 Task: Look for space in Poá, Brazil from 7th July, 2023 to 15th July, 2023 for 6 adults in price range Rs.15000 to Rs.20000. Place can be entire place with 3 bedrooms having 3 beds and 3 bathrooms. Property type can be house, flat, guest house. Booking option can be shelf check-in. Required host language is Spanish.
Action: Mouse moved to (393, 144)
Screenshot: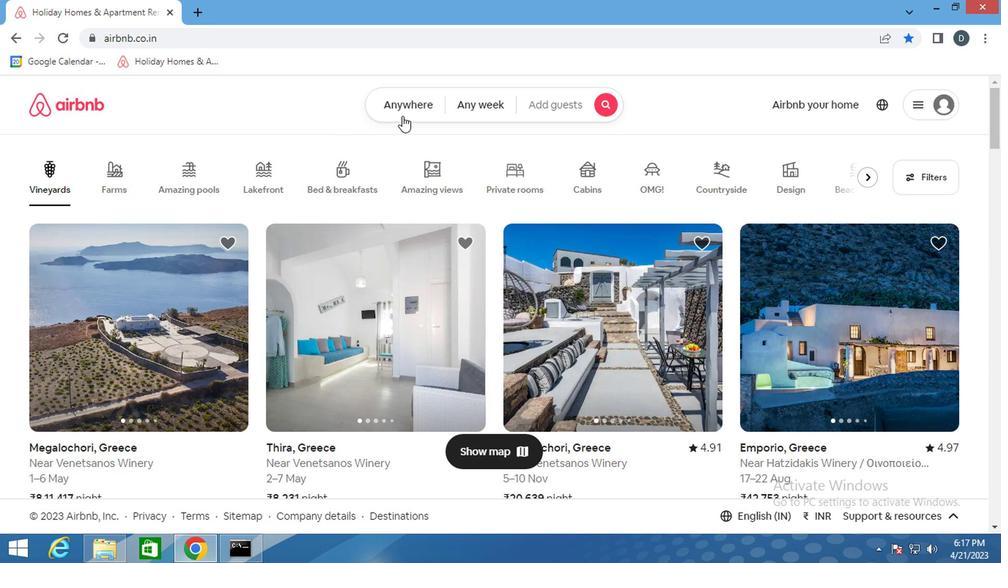 
Action: Mouse pressed left at (393, 144)
Screenshot: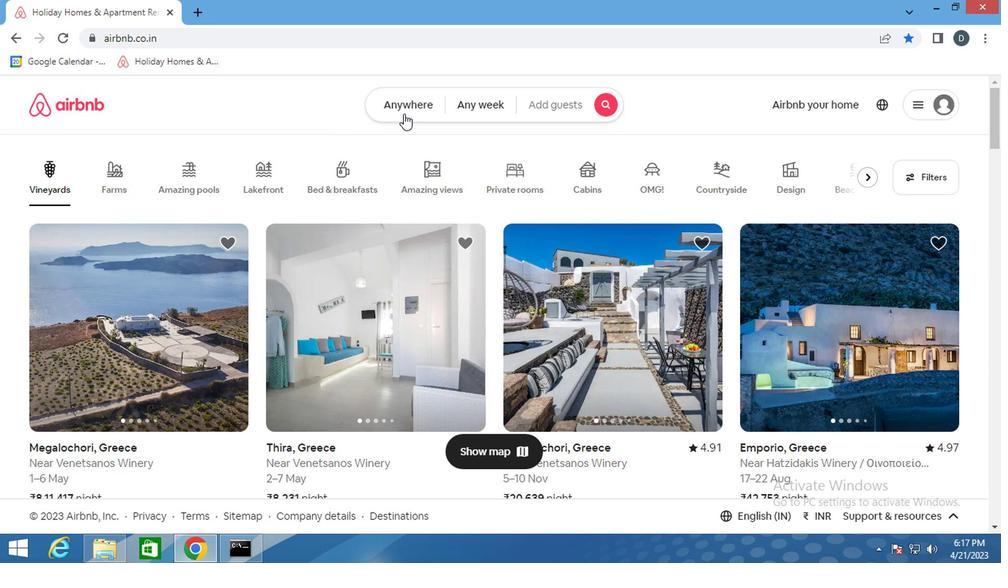 
Action: Mouse moved to (314, 187)
Screenshot: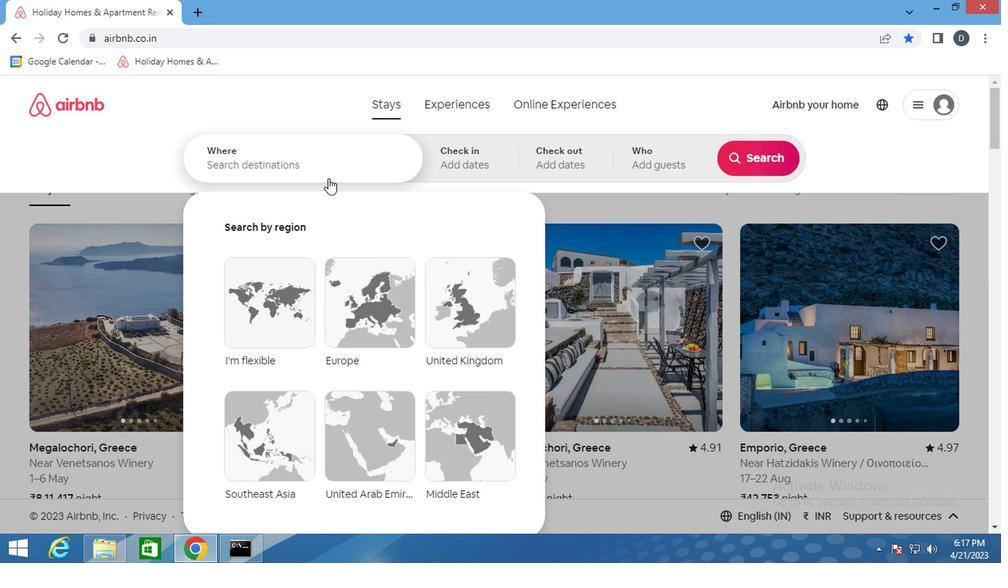 
Action: Mouse pressed left at (314, 187)
Screenshot: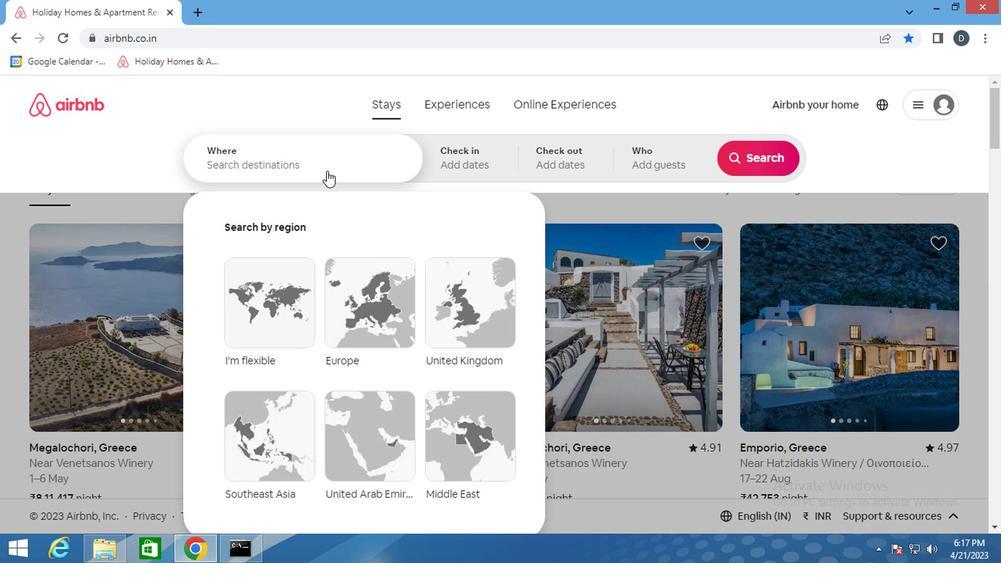 
Action: Key pressed <Key.shift>POA,<Key.shift>BRAZIL<Key.enter>
Screenshot: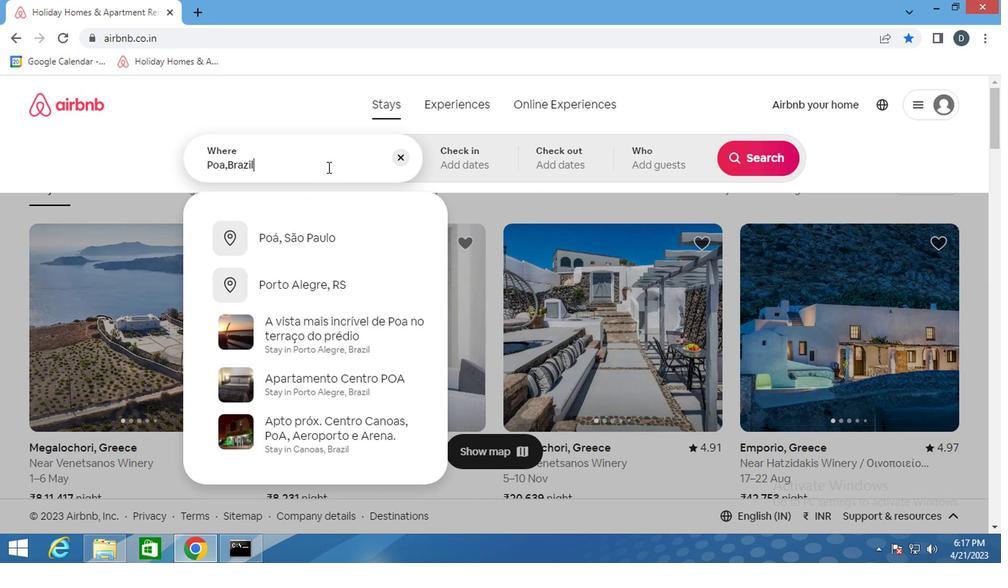 
Action: Mouse moved to (736, 264)
Screenshot: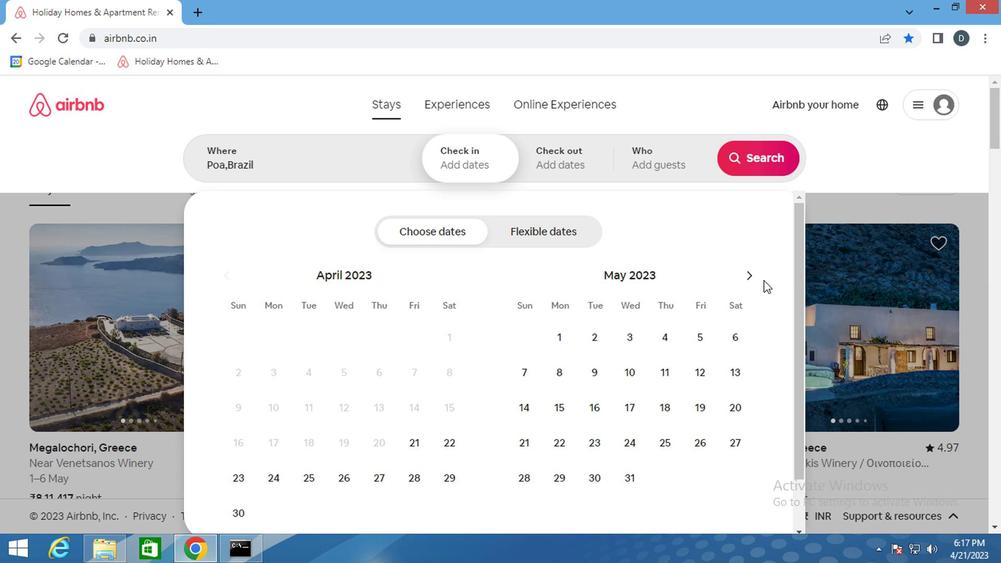 
Action: Mouse pressed left at (736, 264)
Screenshot: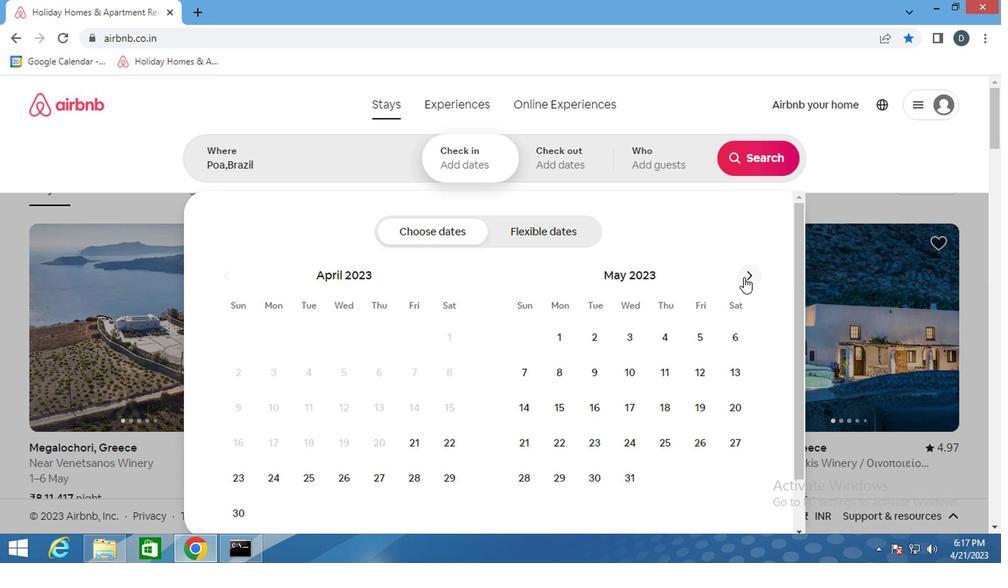 
Action: Mouse pressed left at (736, 264)
Screenshot: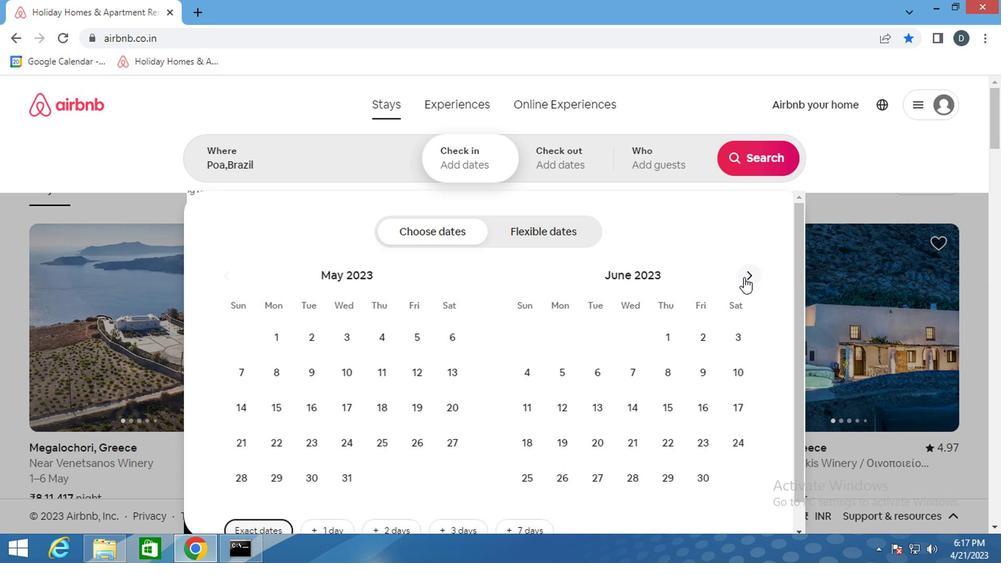 
Action: Mouse moved to (685, 339)
Screenshot: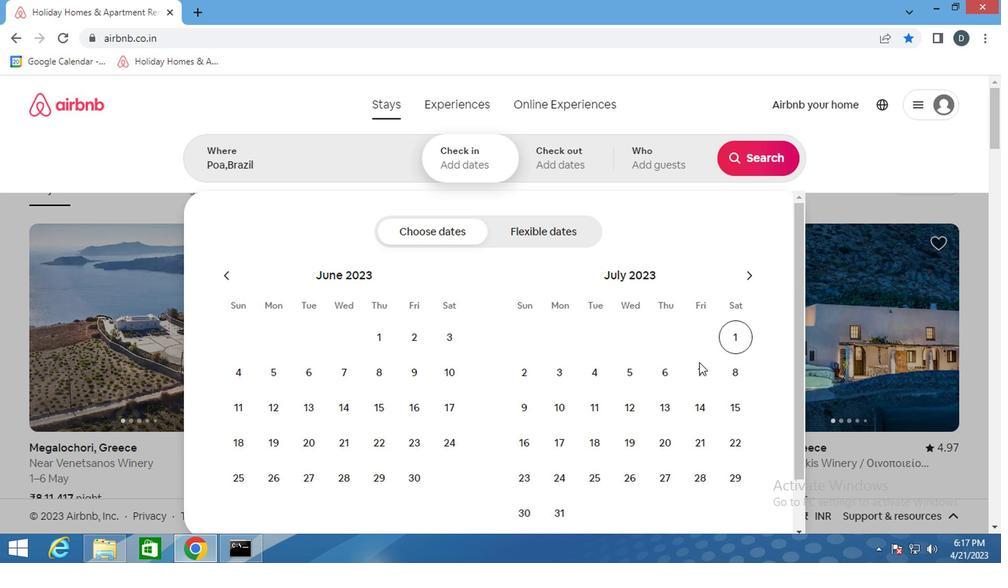 
Action: Mouse pressed left at (685, 339)
Screenshot: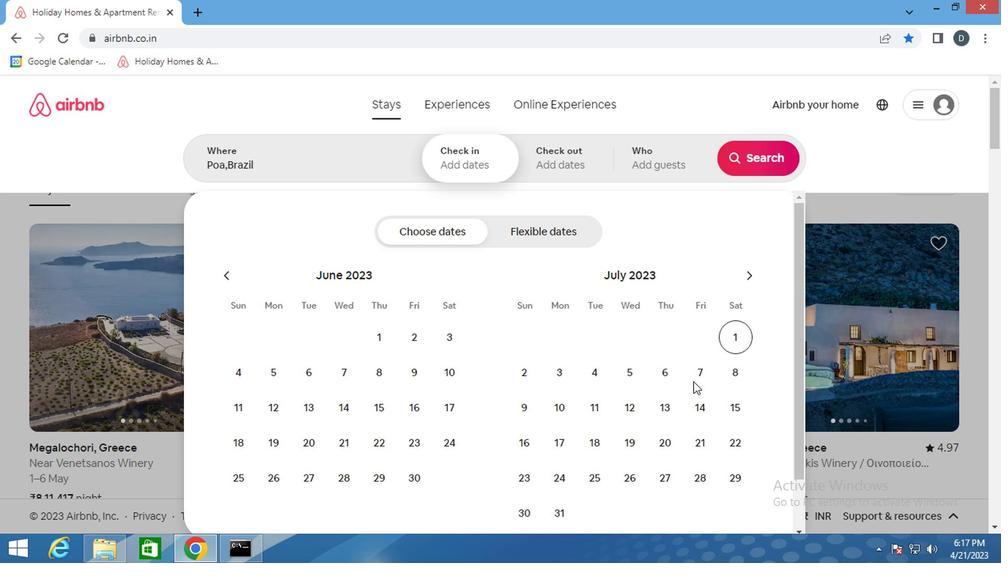 
Action: Mouse moved to (714, 354)
Screenshot: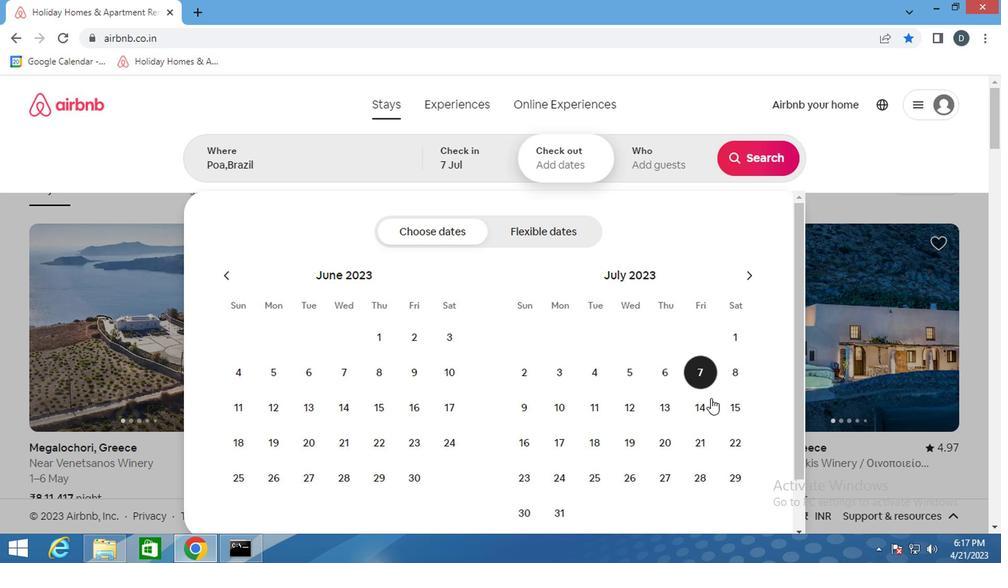 
Action: Mouse pressed left at (714, 354)
Screenshot: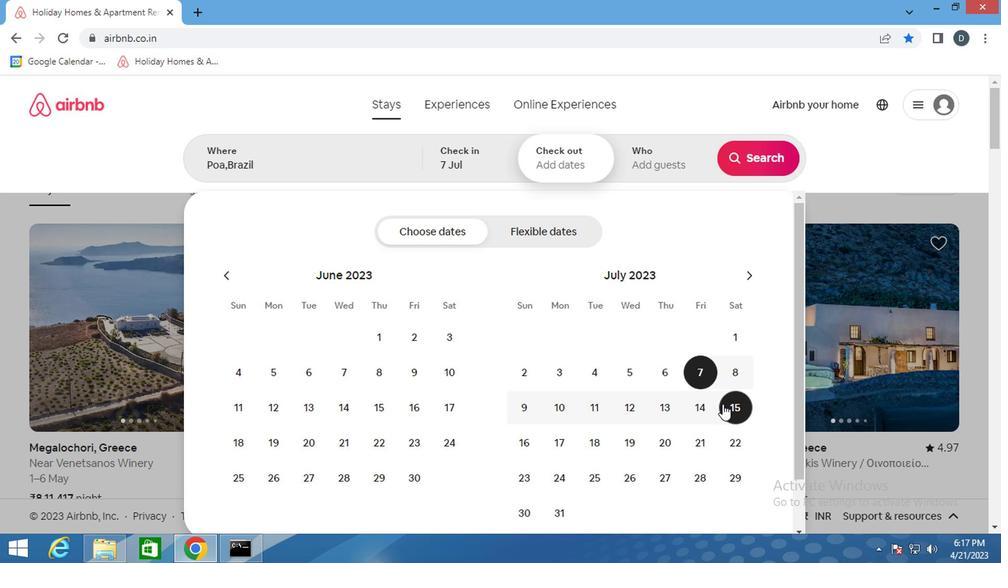 
Action: Mouse moved to (661, 187)
Screenshot: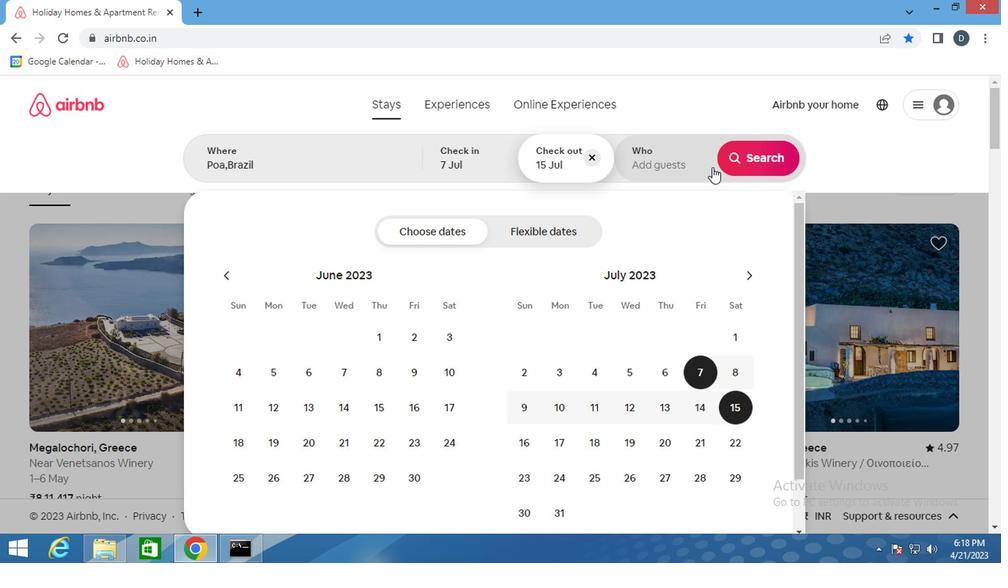 
Action: Mouse pressed left at (661, 187)
Screenshot: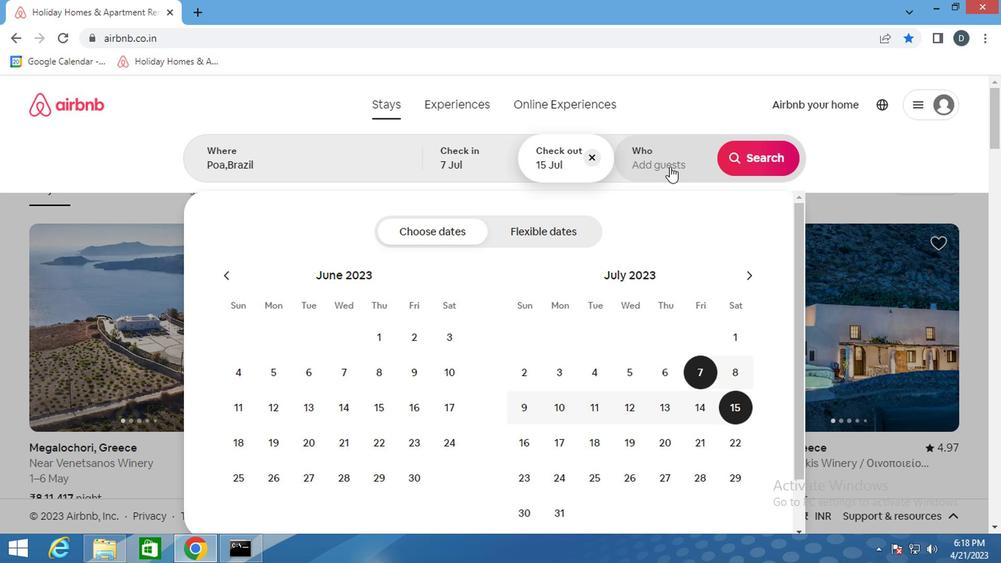 
Action: Mouse moved to (761, 232)
Screenshot: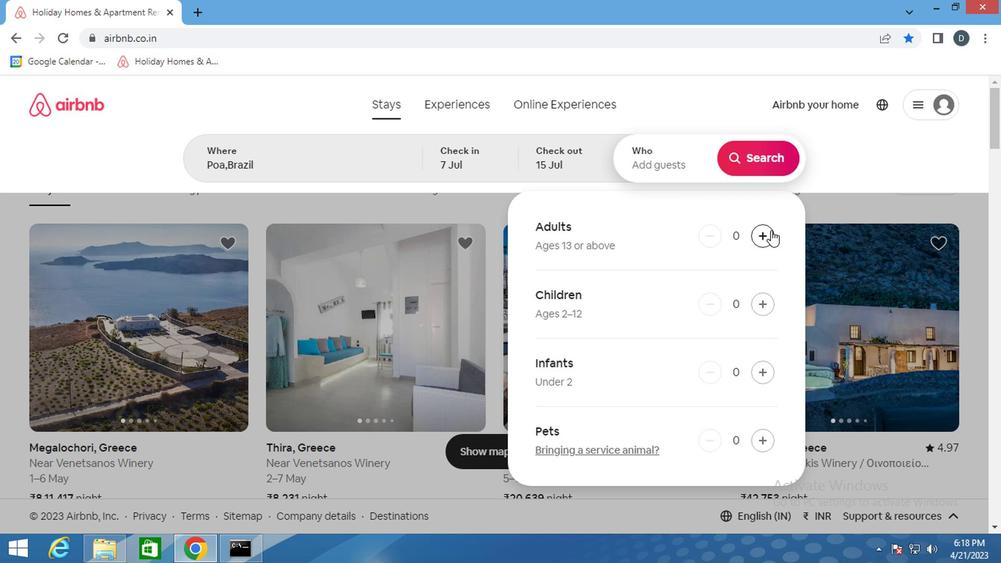 
Action: Mouse pressed left at (761, 232)
Screenshot: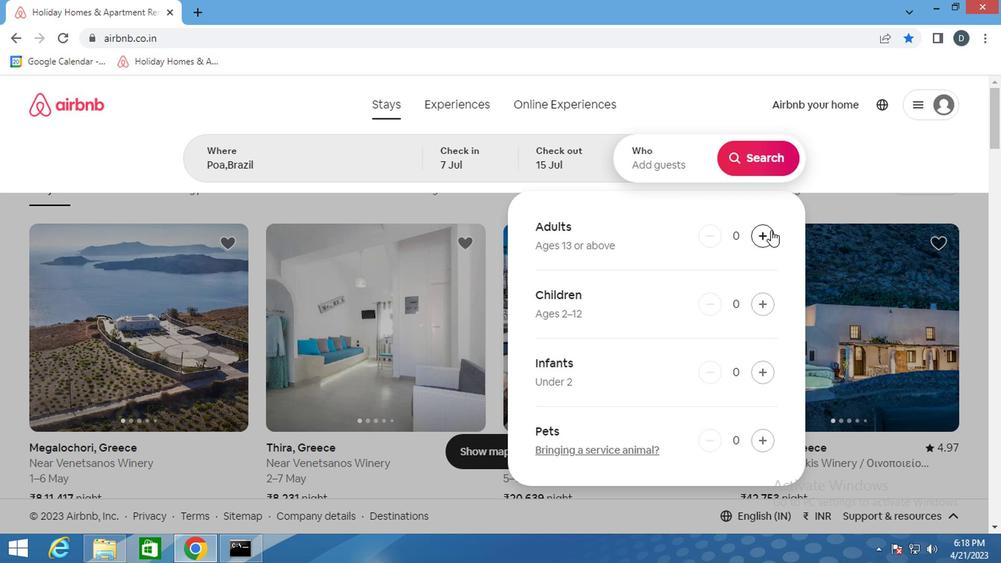
Action: Mouse pressed left at (761, 232)
Screenshot: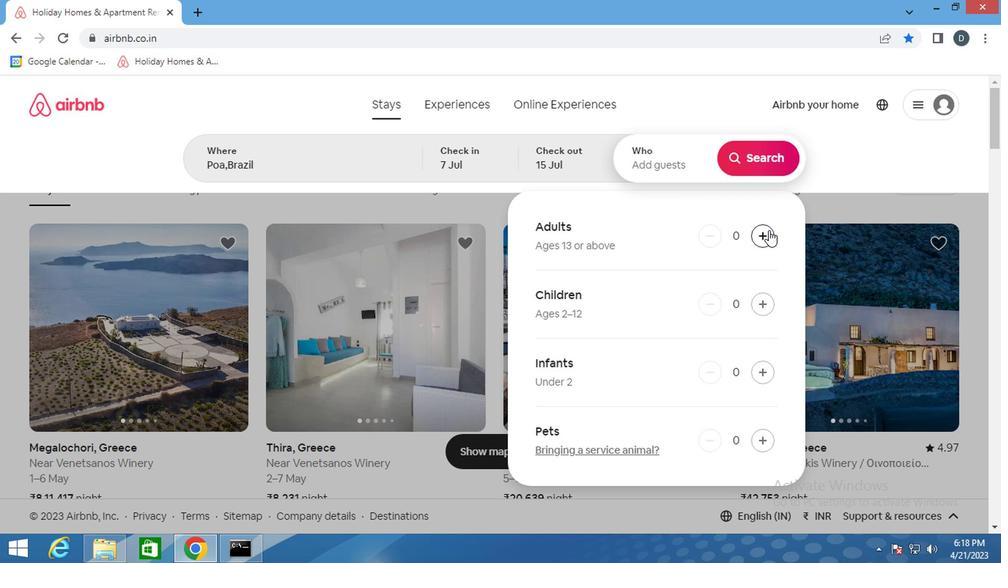 
Action: Mouse pressed left at (761, 232)
Screenshot: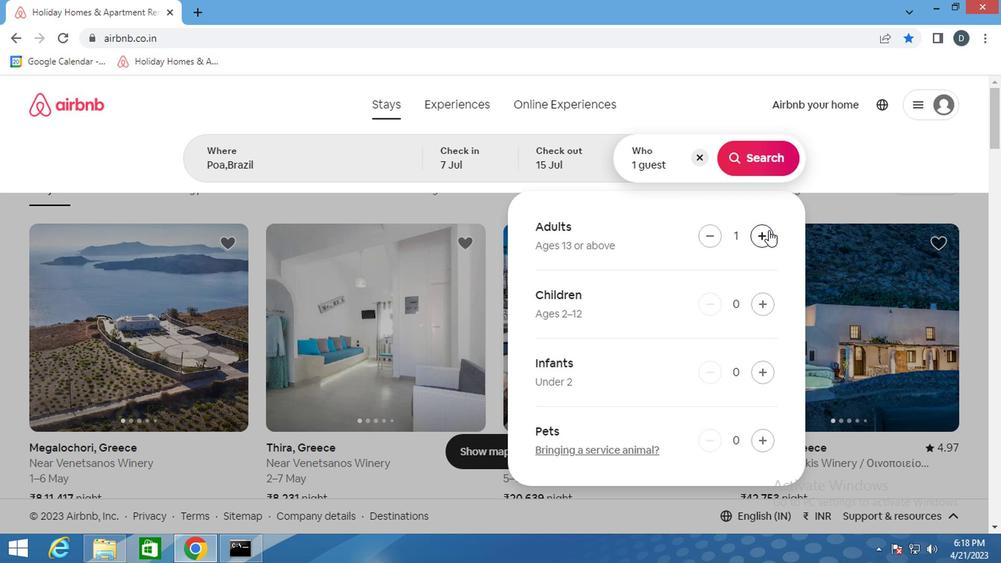 
Action: Mouse pressed left at (761, 232)
Screenshot: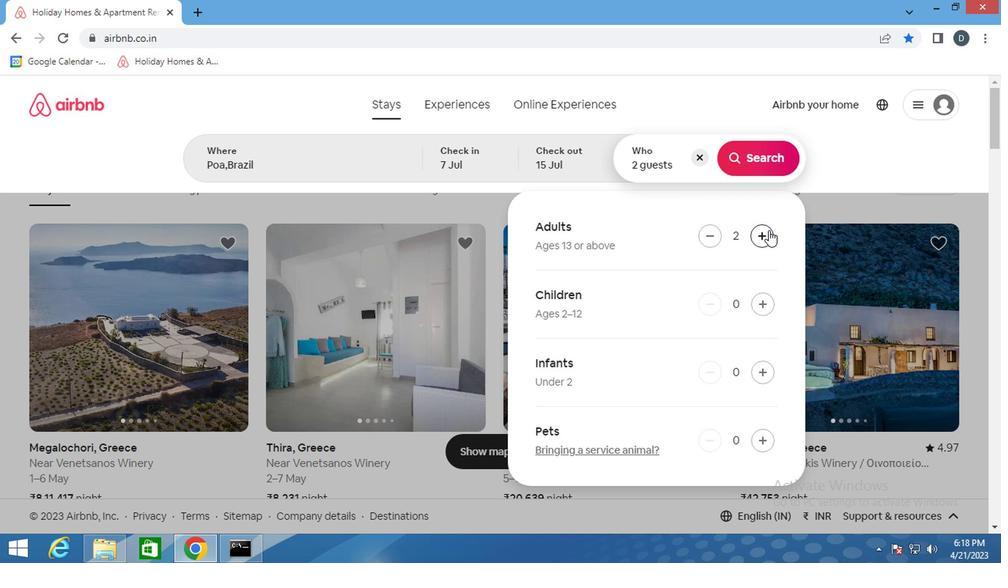 
Action: Mouse pressed left at (761, 232)
Screenshot: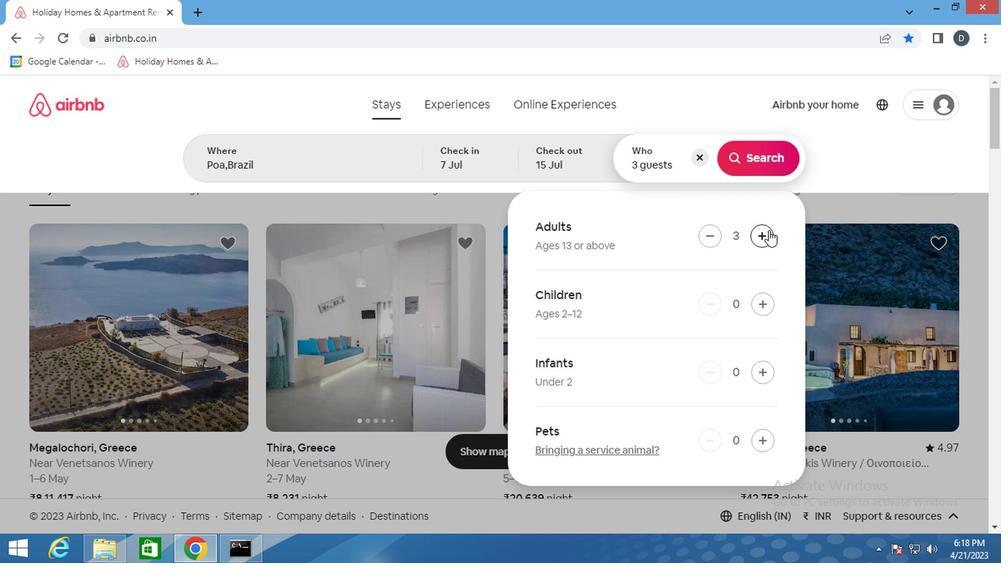 
Action: Mouse pressed left at (761, 232)
Screenshot: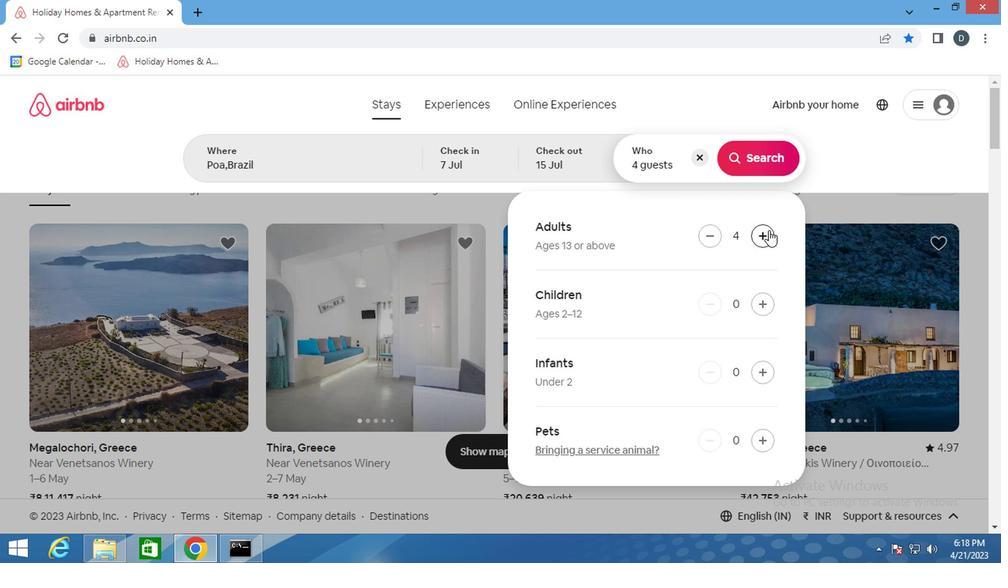 
Action: Mouse pressed left at (761, 232)
Screenshot: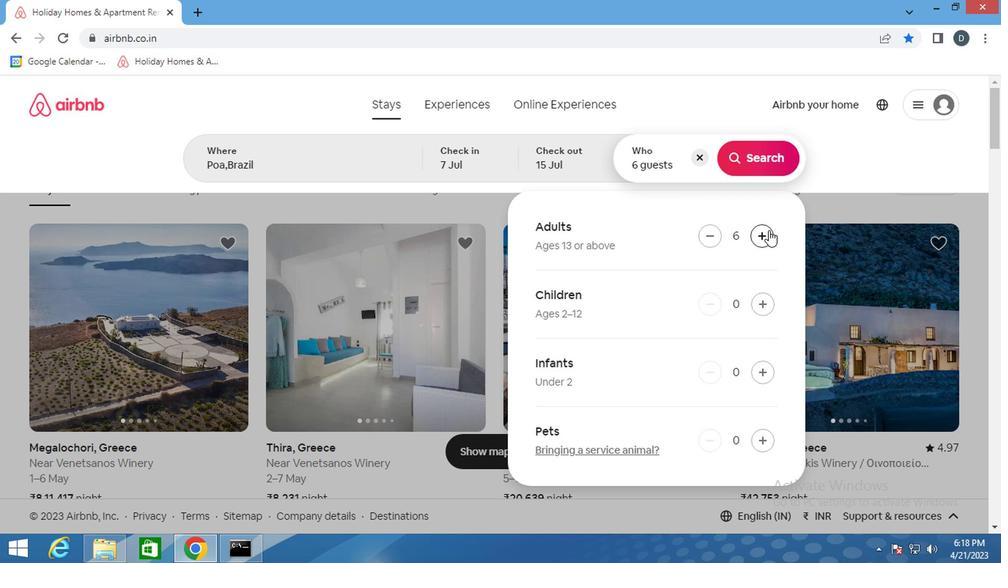 
Action: Mouse moved to (690, 234)
Screenshot: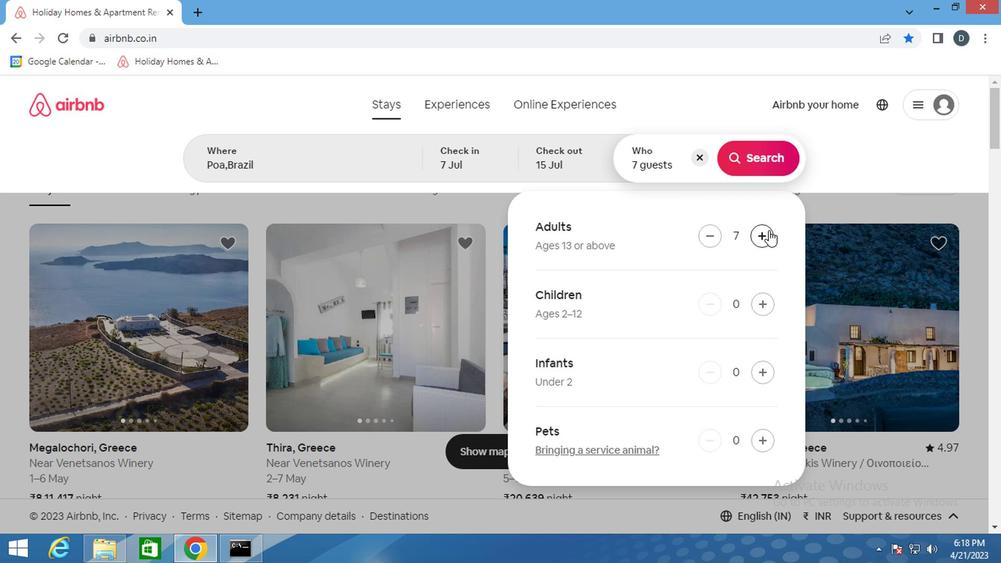
Action: Mouse pressed left at (690, 234)
Screenshot: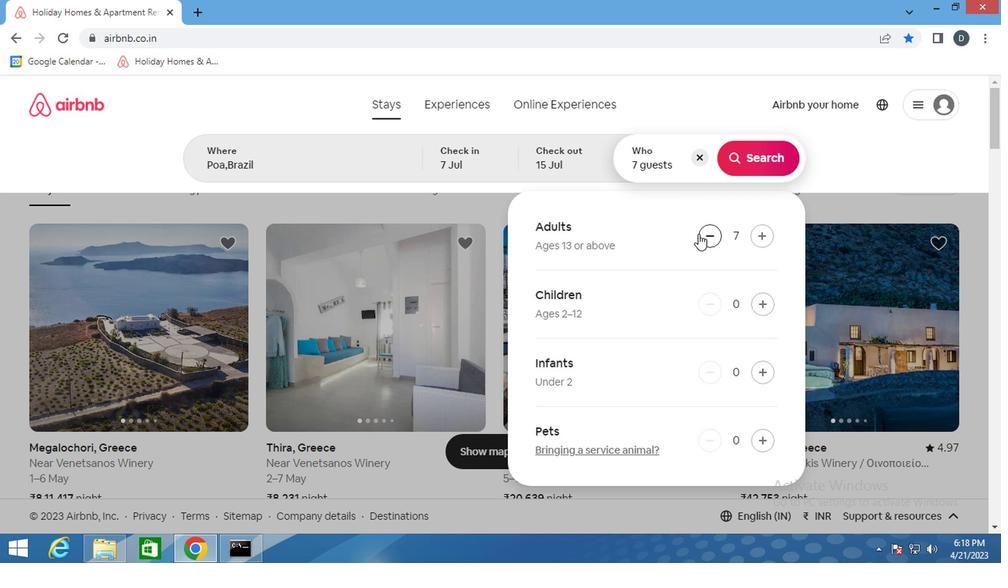 
Action: Mouse moved to (748, 185)
Screenshot: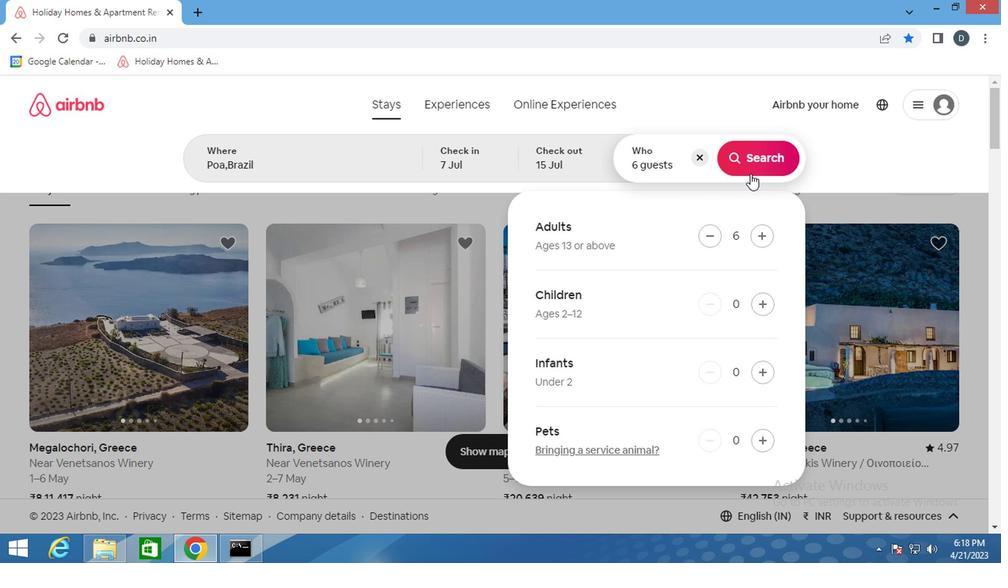 
Action: Mouse pressed left at (748, 185)
Screenshot: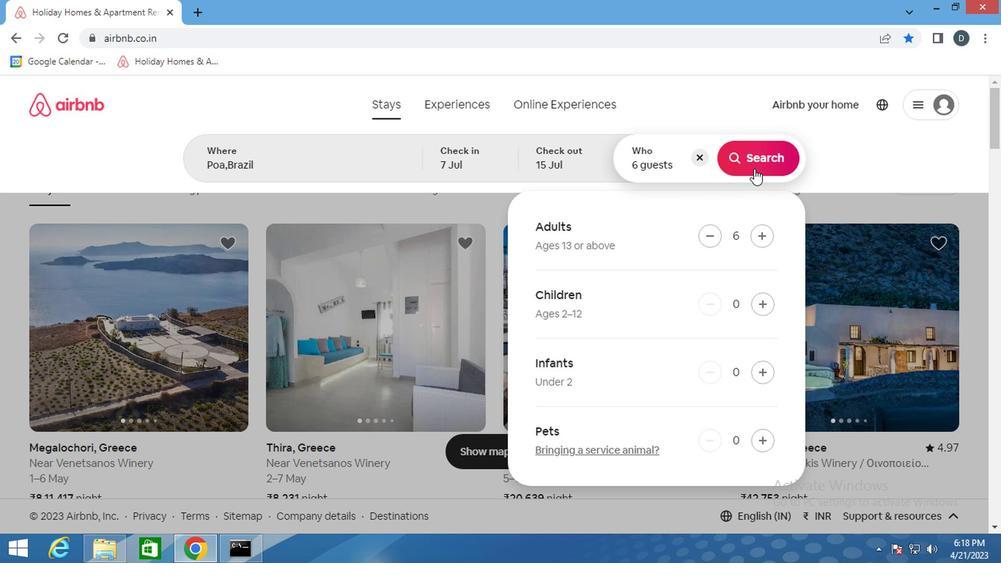 
Action: Mouse moved to (945, 186)
Screenshot: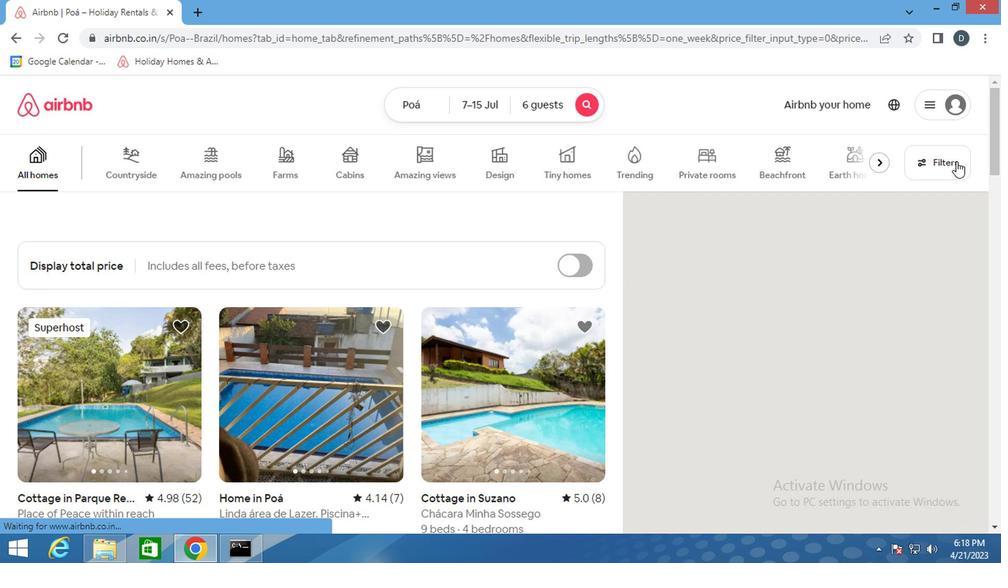
Action: Mouse pressed left at (945, 186)
Screenshot: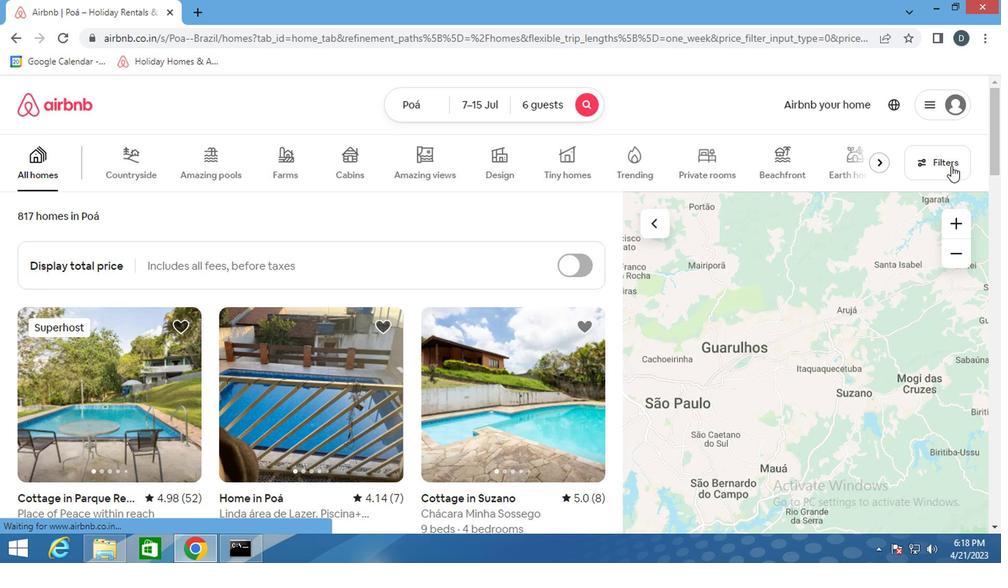 
Action: Mouse moved to (310, 313)
Screenshot: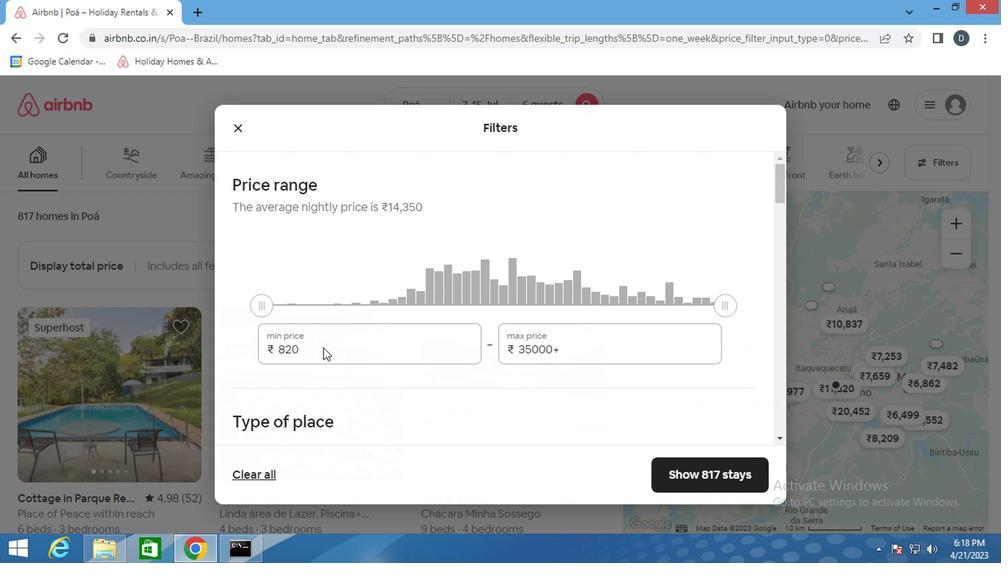 
Action: Mouse pressed left at (310, 313)
Screenshot: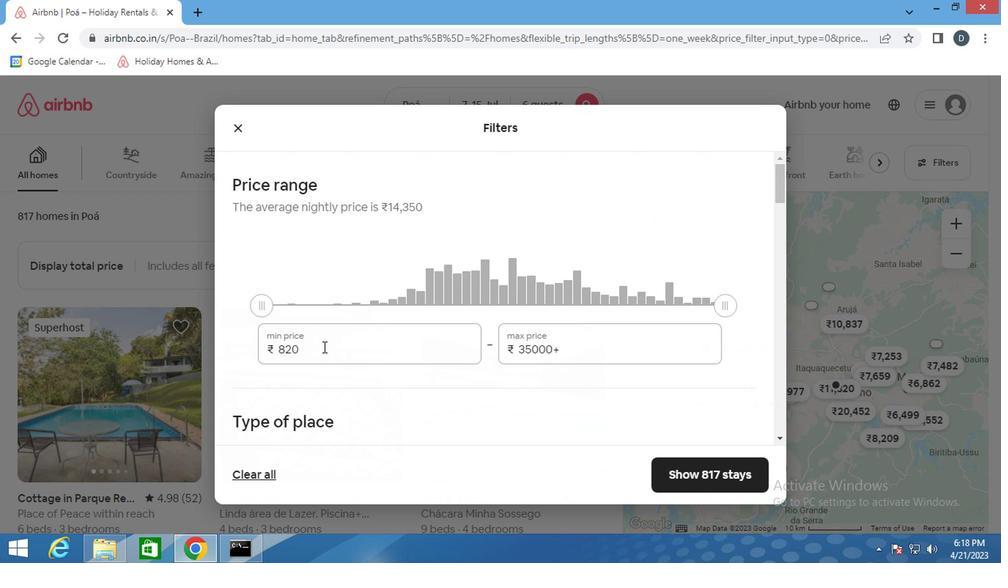 
Action: Mouse pressed left at (310, 313)
Screenshot: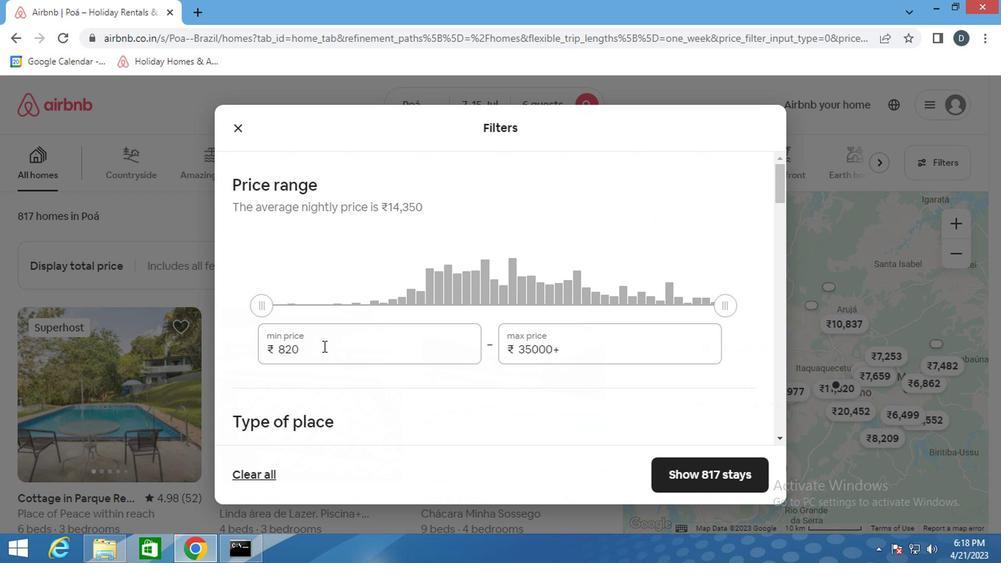 
Action: Key pressed 15000ctrl+A
Screenshot: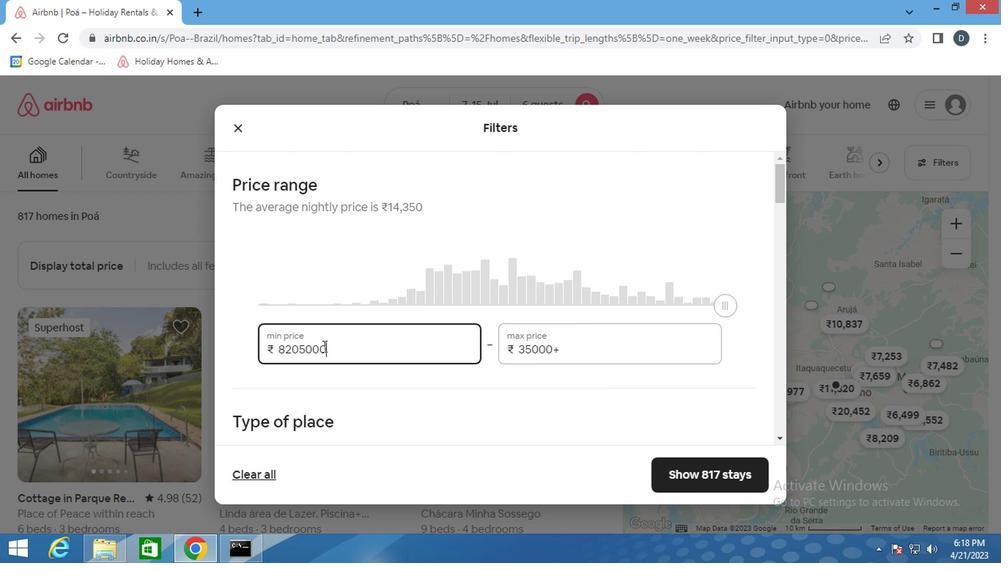 
Action: Mouse moved to (310, 313)
Screenshot: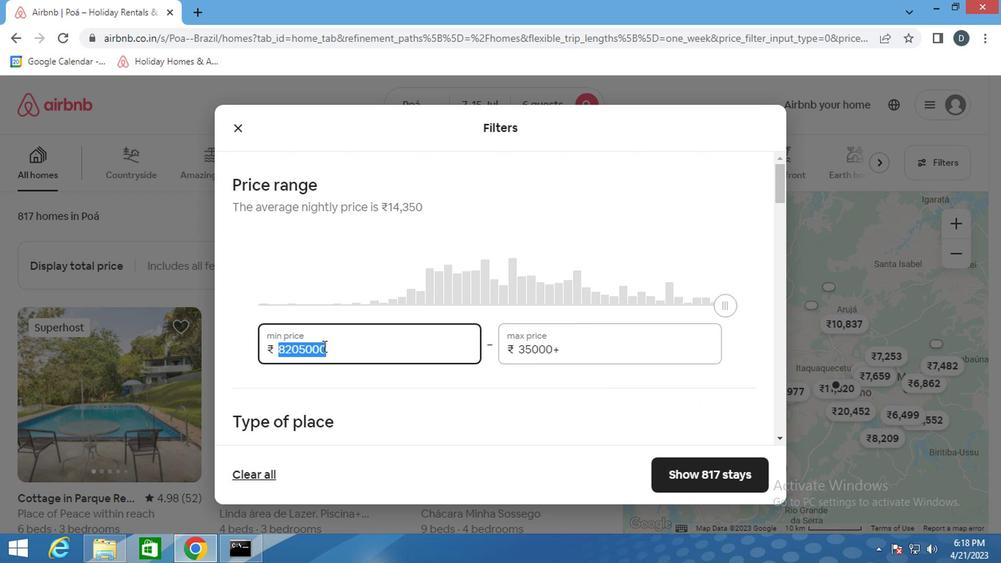 
Action: Key pressed ctrl+15000<Key.tab>ctrl+Actrl+200
Screenshot: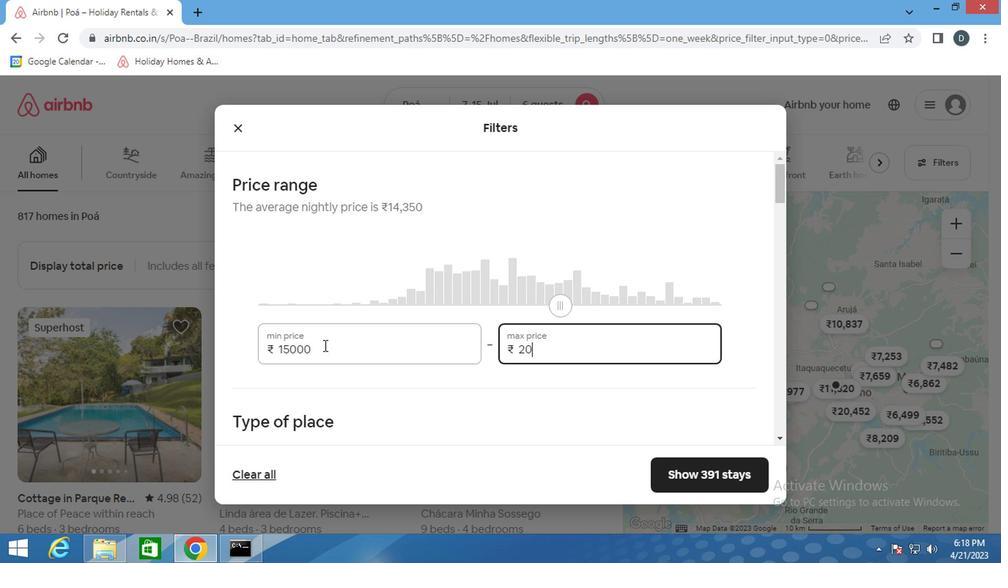 
Action: Mouse moved to (310, 313)
Screenshot: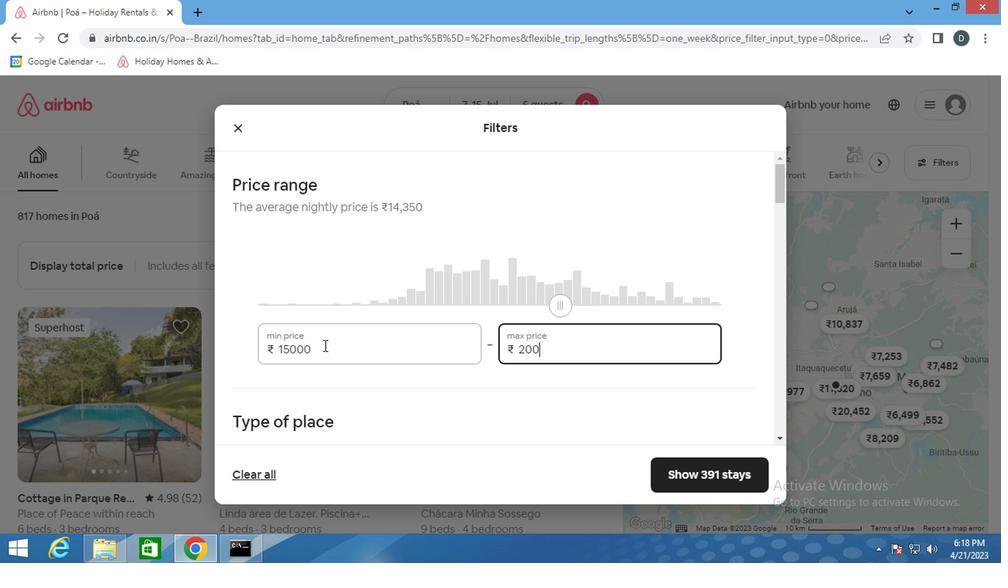 
Action: Key pressed 0
Screenshot: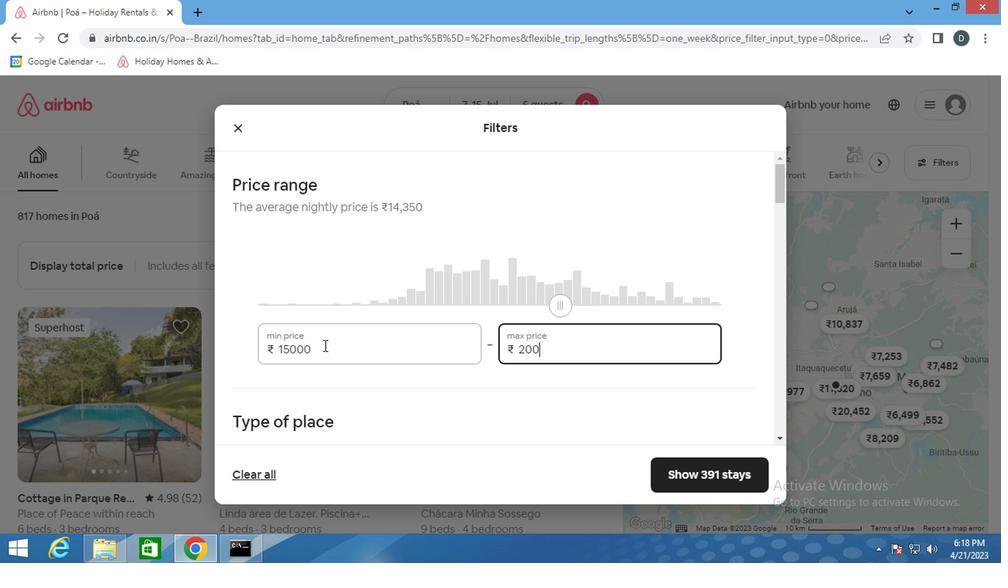 
Action: Mouse moved to (373, 319)
Screenshot: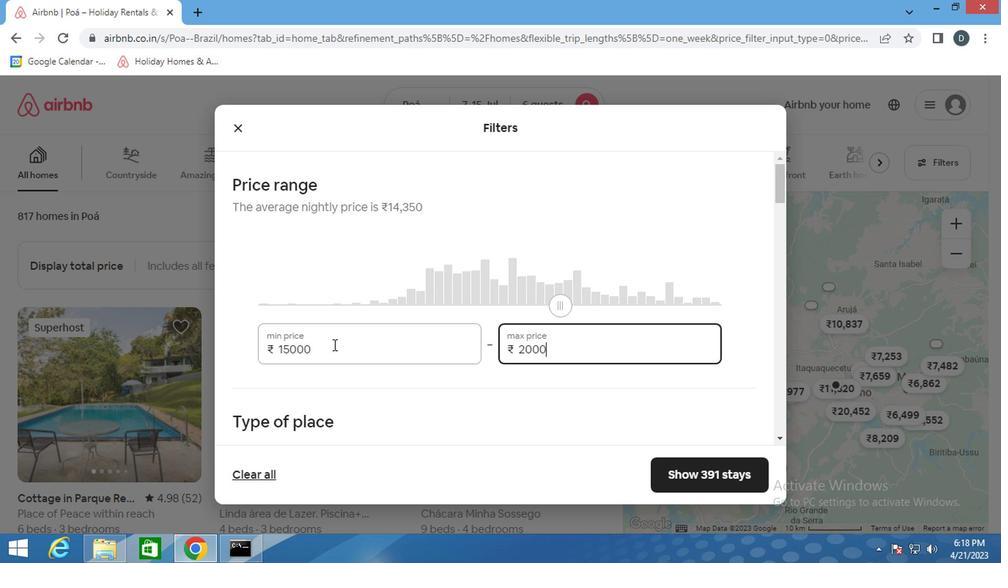 
Action: Key pressed 0
Screenshot: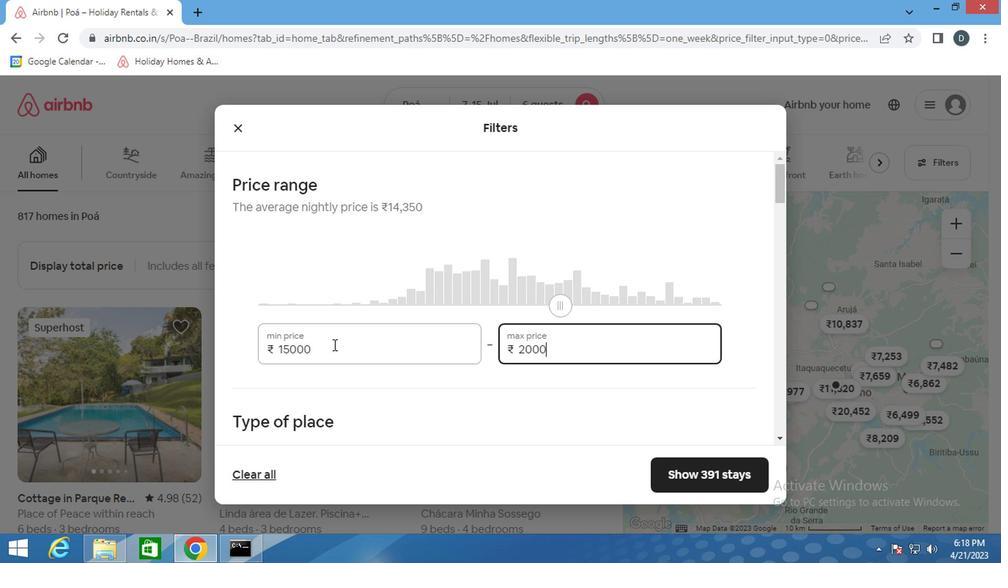 
Action: Mouse moved to (493, 342)
Screenshot: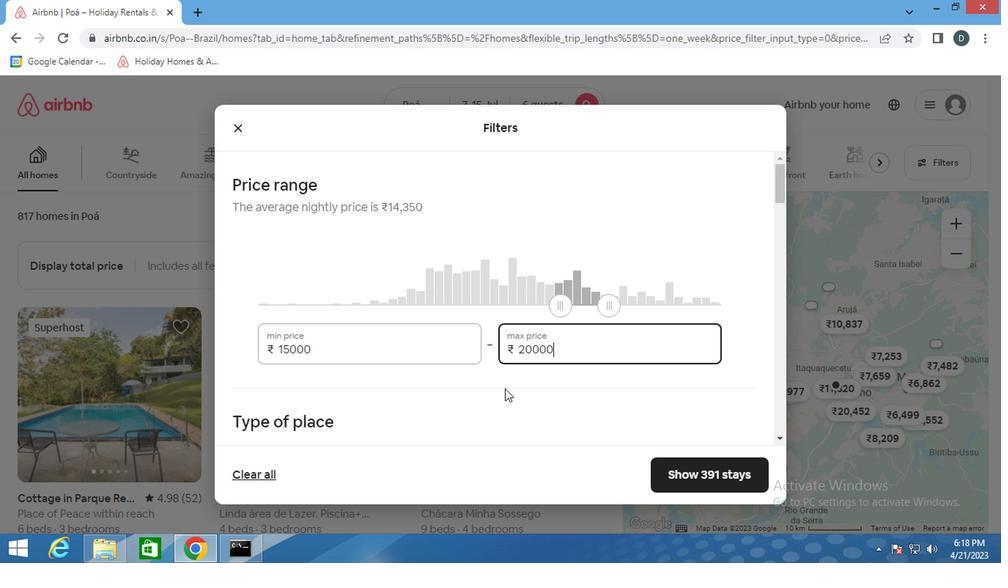 
Action: Mouse scrolled (493, 341) with delta (0, 0)
Screenshot: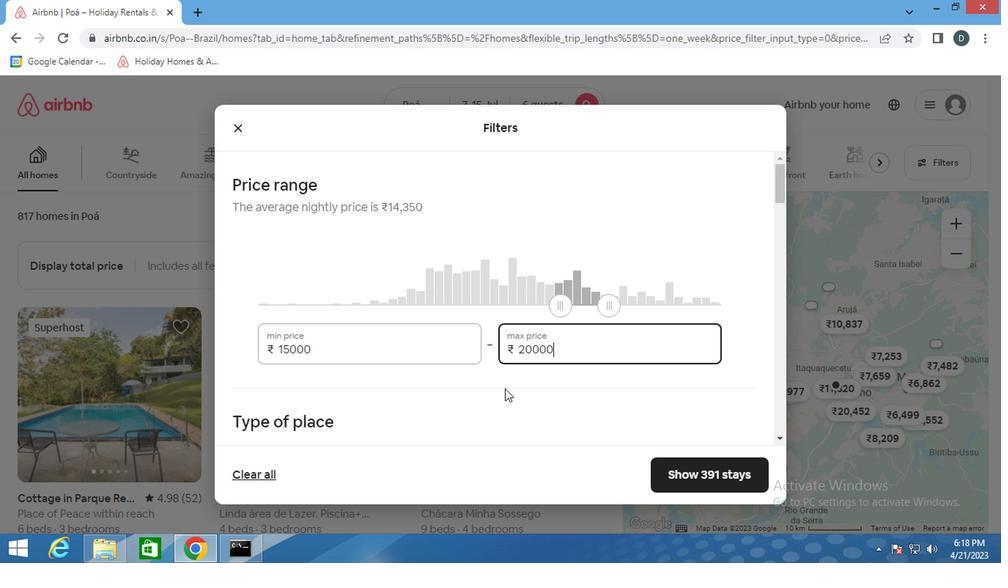 
Action: Mouse moved to (492, 341)
Screenshot: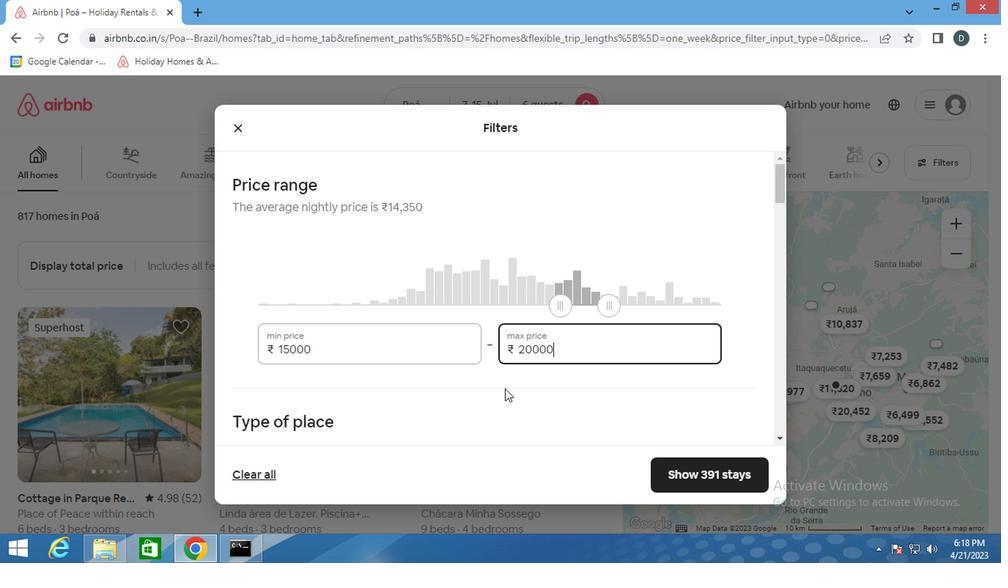 
Action: Mouse scrolled (492, 341) with delta (0, 0)
Screenshot: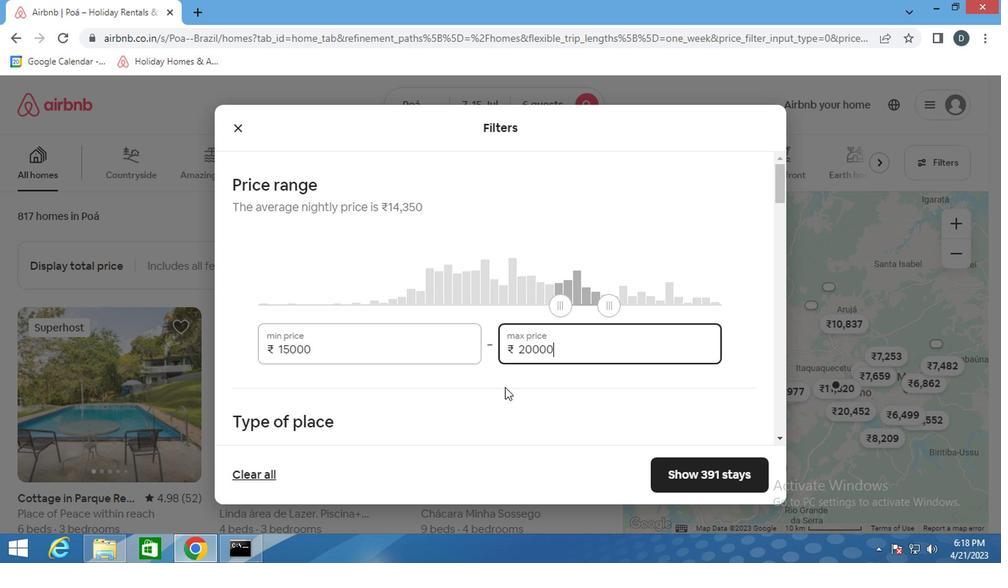 
Action: Mouse moved to (492, 341)
Screenshot: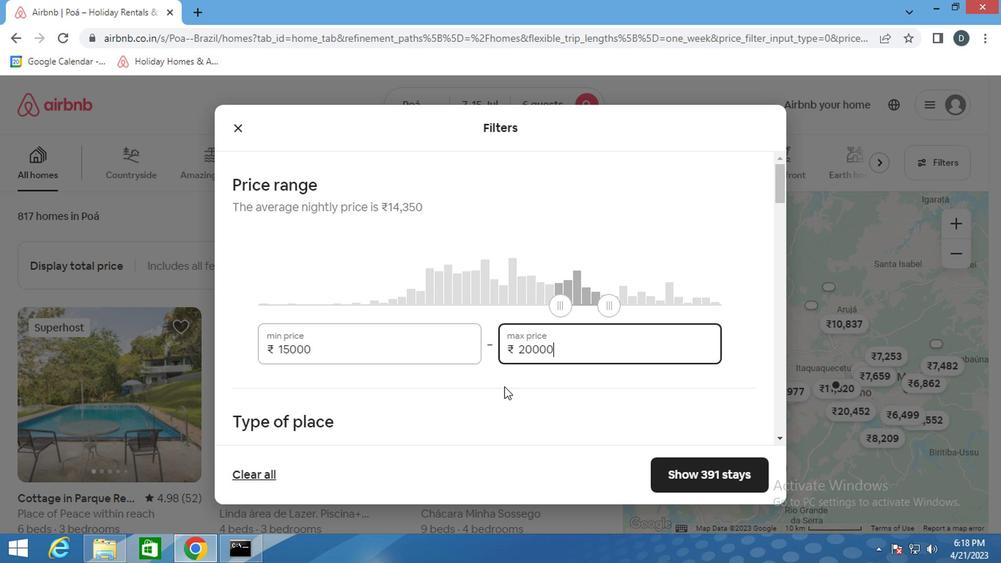 
Action: Mouse scrolled (492, 341) with delta (0, 0)
Screenshot: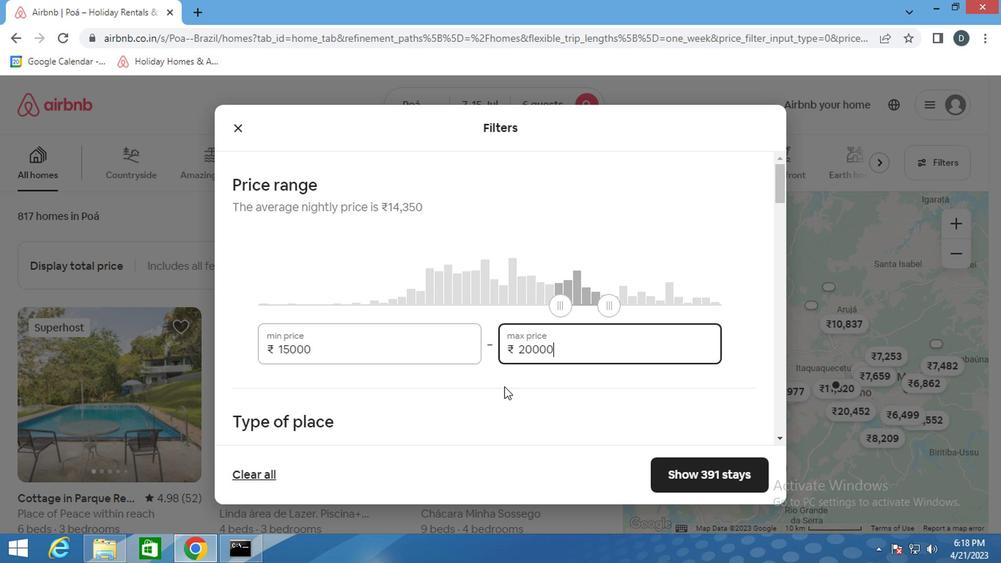 
Action: Mouse moved to (251, 243)
Screenshot: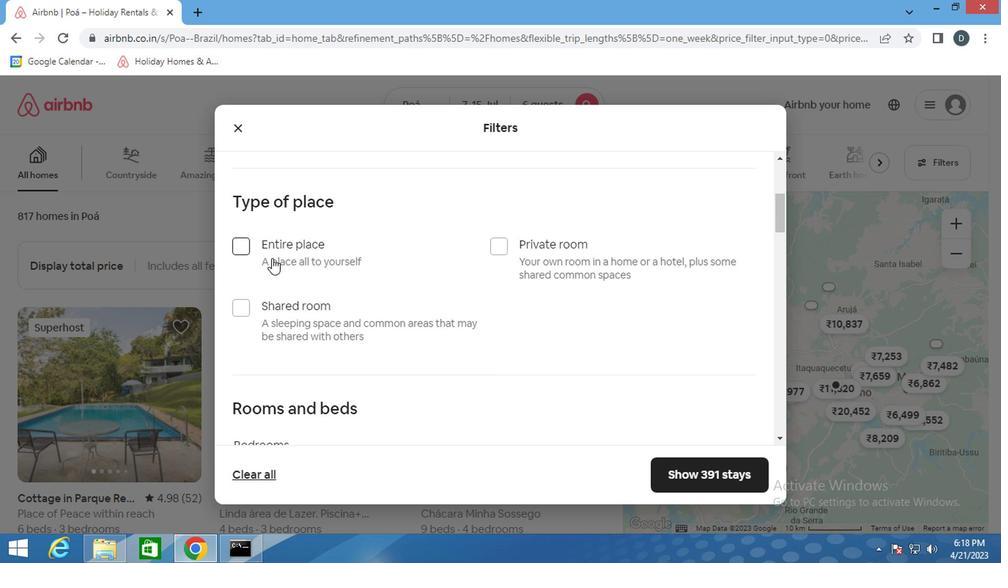 
Action: Mouse pressed left at (251, 243)
Screenshot: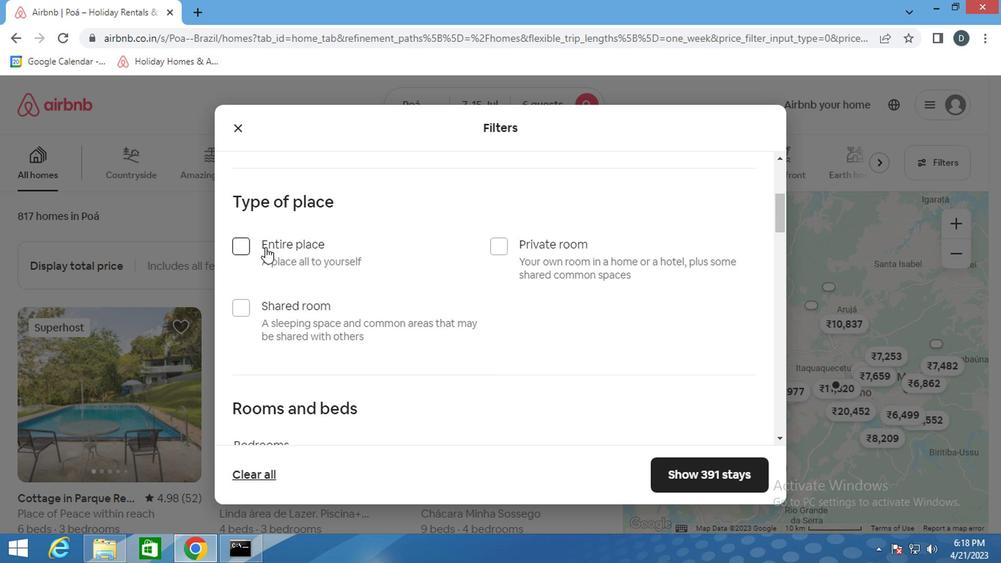 
Action: Mouse moved to (506, 301)
Screenshot: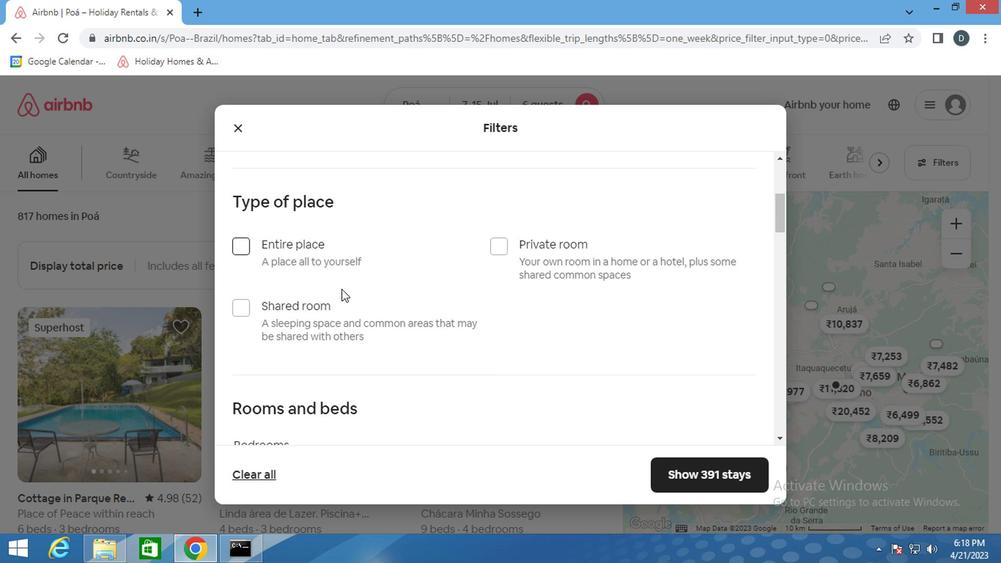 
Action: Mouse scrolled (506, 300) with delta (0, 0)
Screenshot: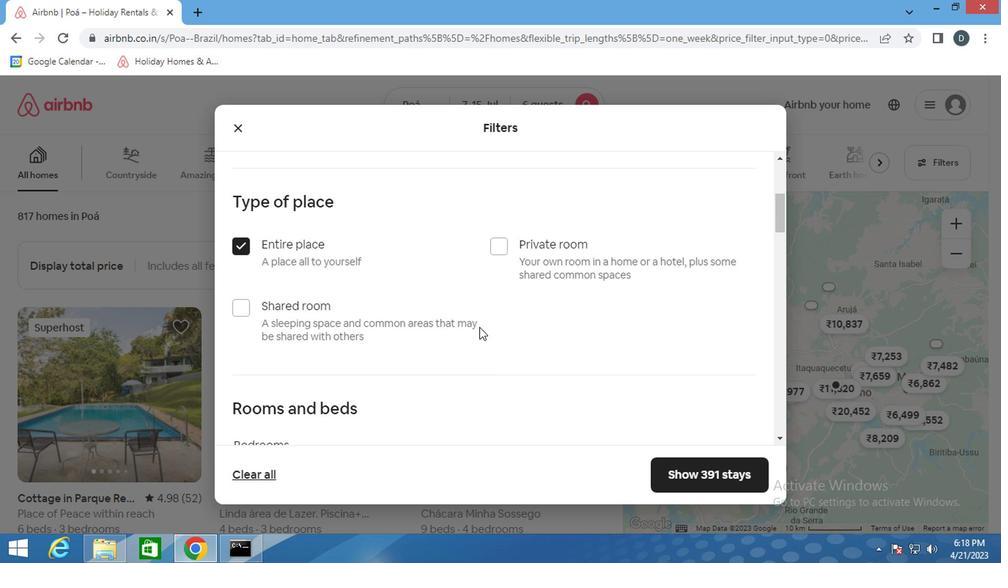 
Action: Mouse scrolled (506, 300) with delta (0, 0)
Screenshot: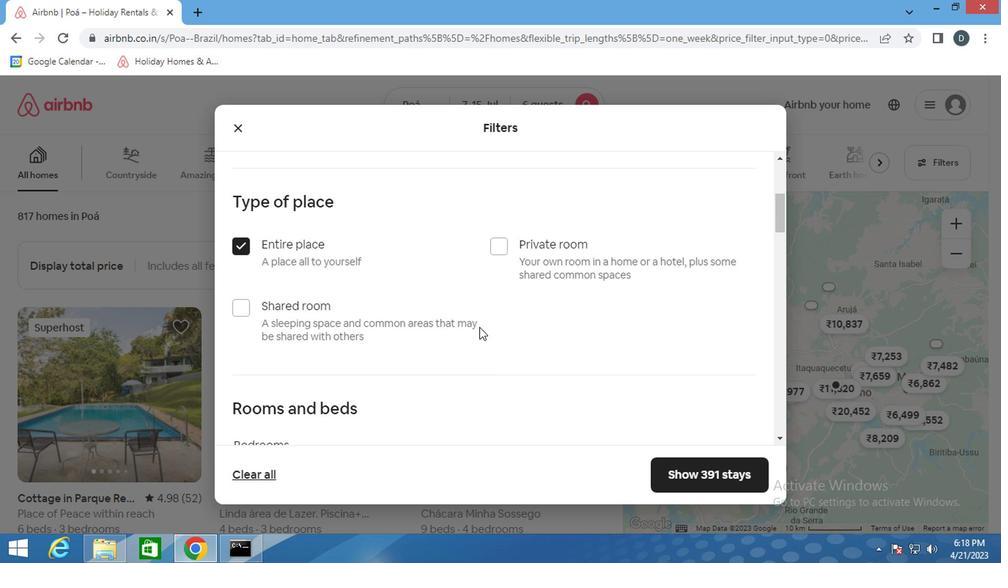 
Action: Mouse scrolled (506, 300) with delta (0, 0)
Screenshot: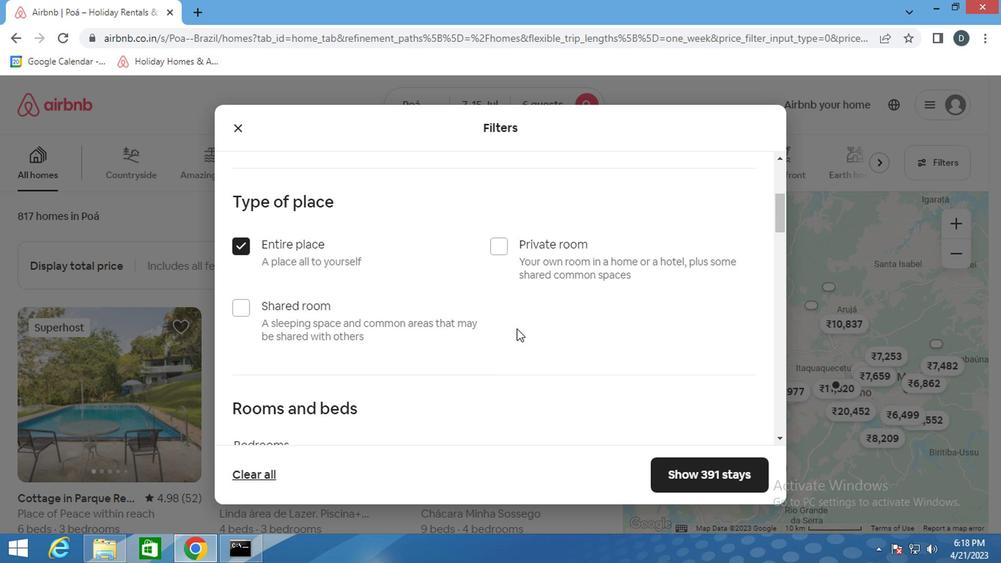 
Action: Mouse scrolled (506, 300) with delta (0, 0)
Screenshot: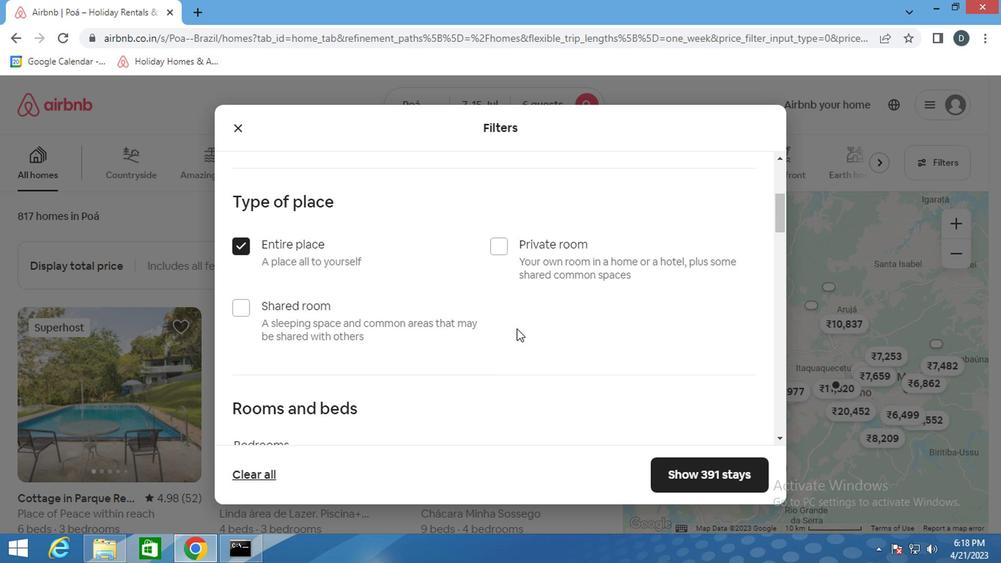 
Action: Mouse moved to (410, 209)
Screenshot: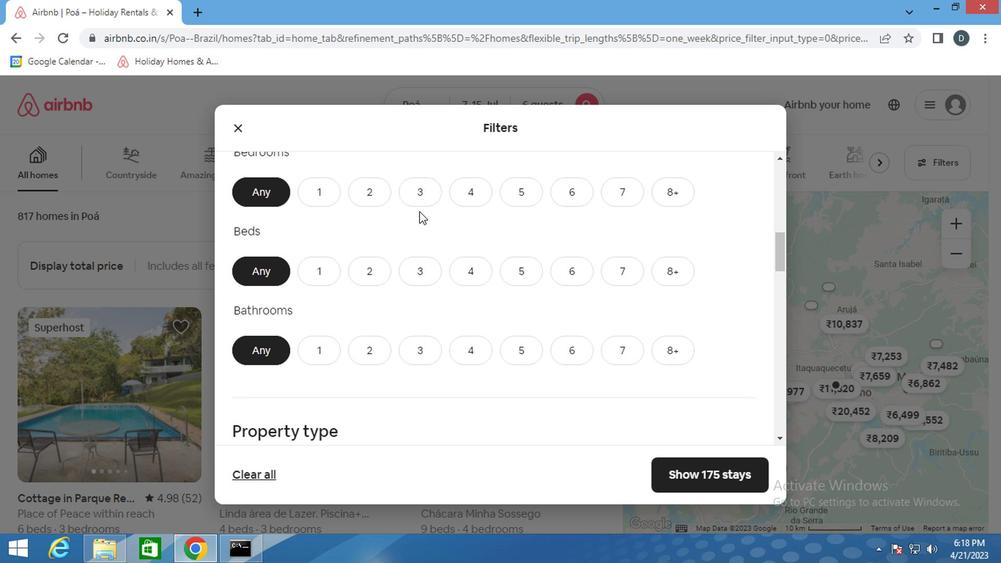 
Action: Mouse pressed left at (410, 209)
Screenshot: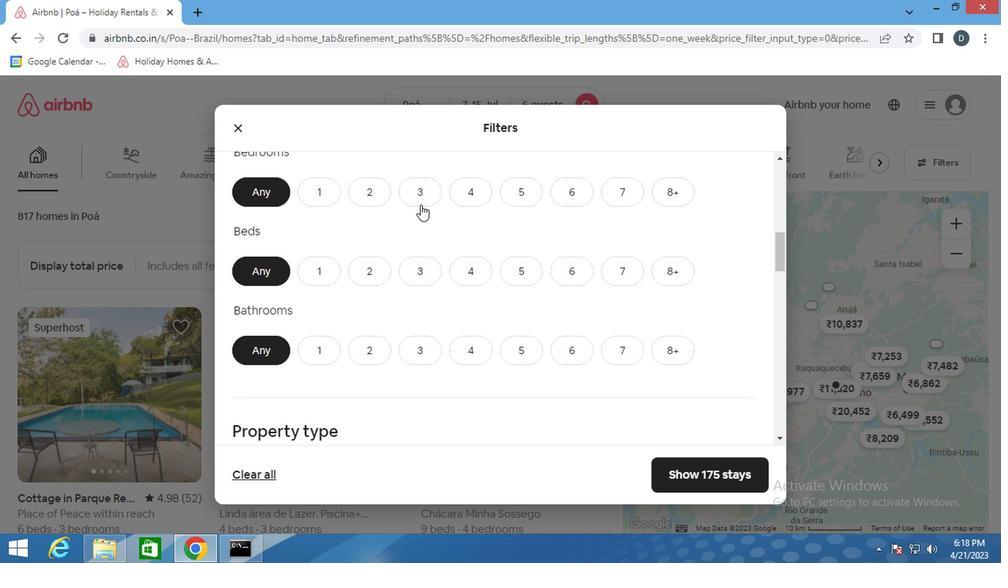 
Action: Mouse moved to (415, 258)
Screenshot: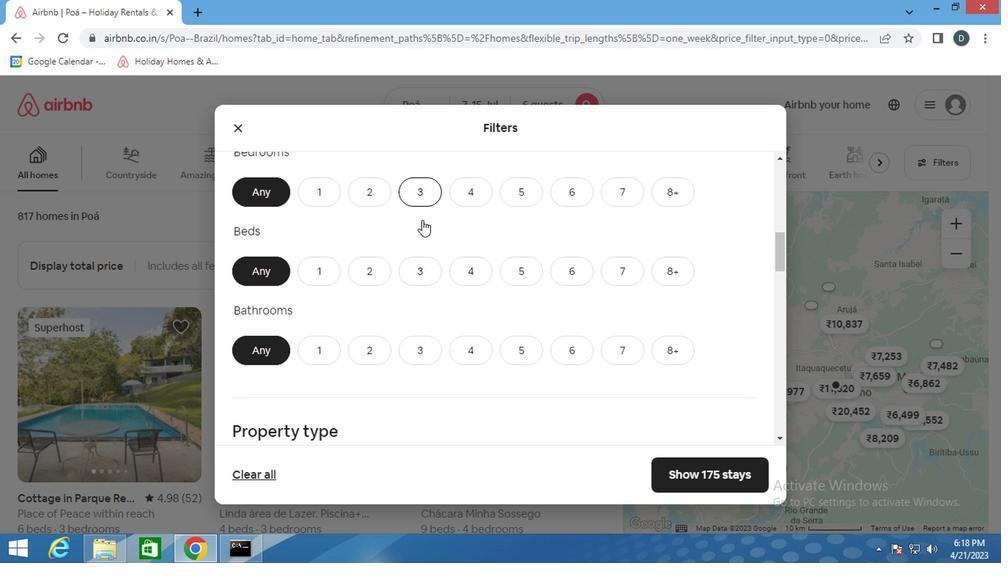 
Action: Mouse pressed left at (415, 258)
Screenshot: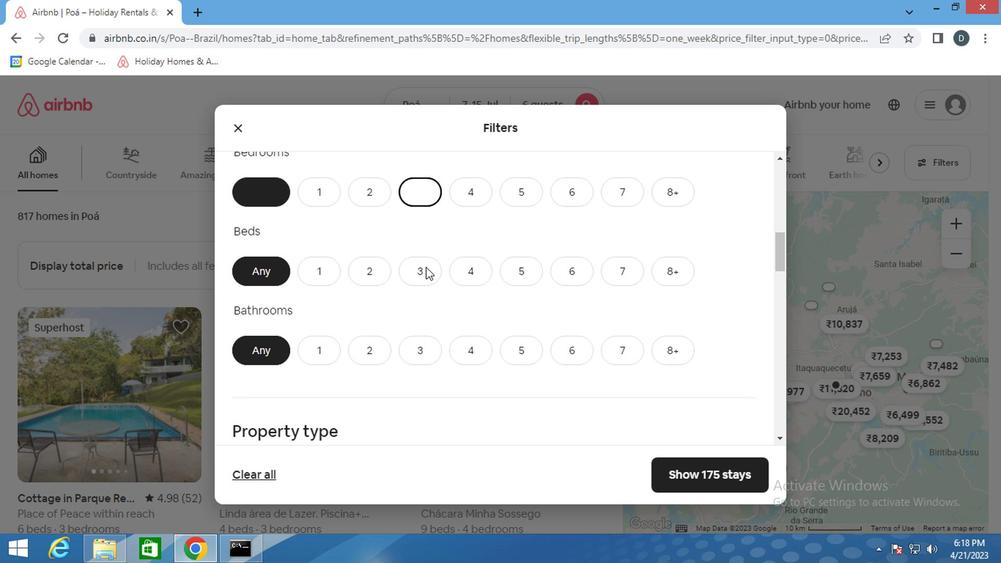 
Action: Mouse moved to (413, 314)
Screenshot: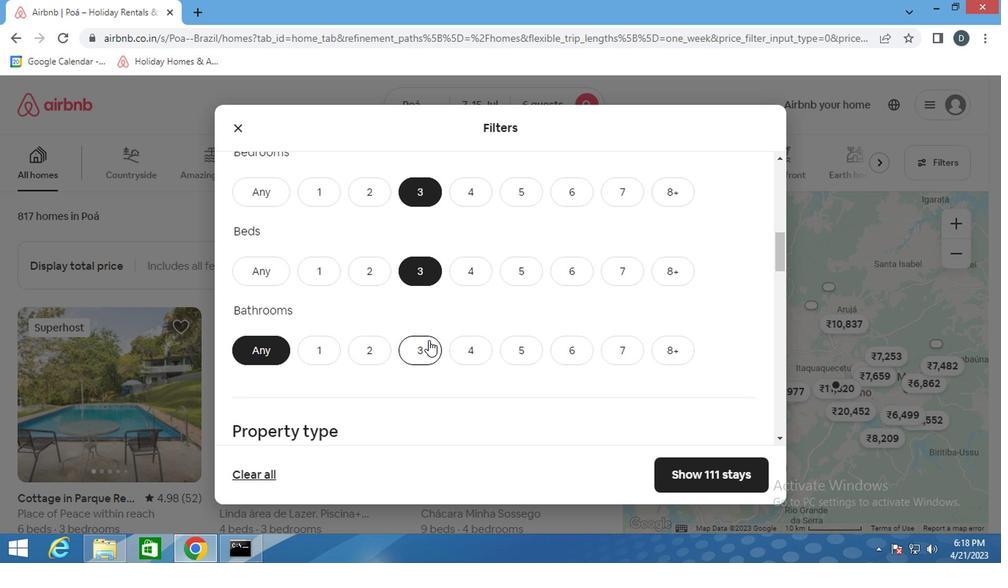 
Action: Mouse pressed left at (413, 314)
Screenshot: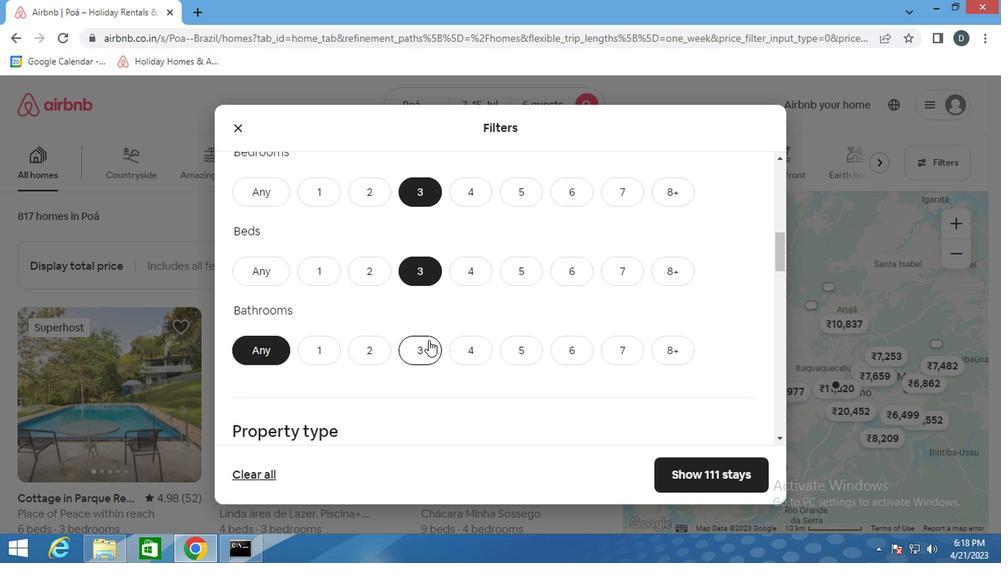 
Action: Mouse moved to (464, 284)
Screenshot: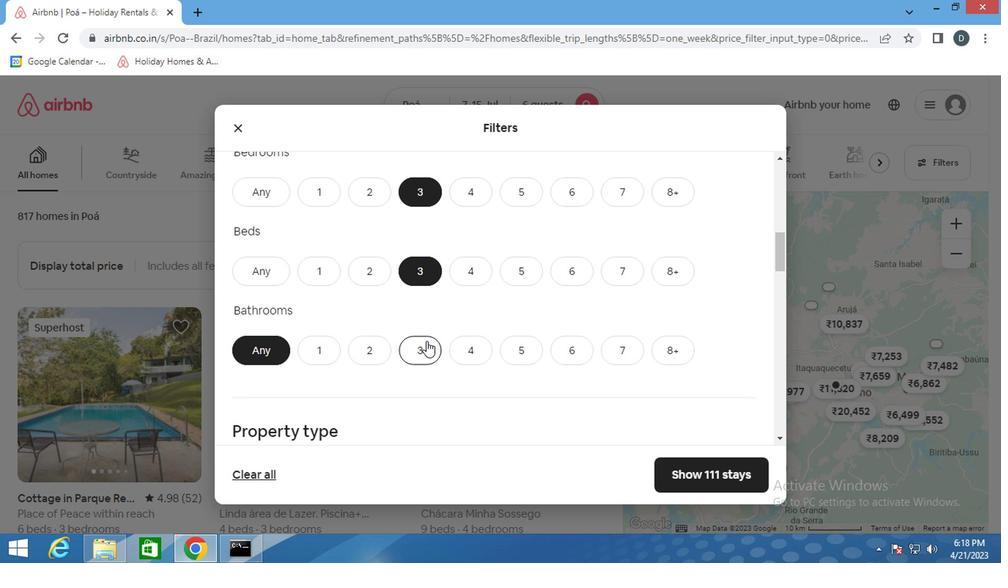 
Action: Mouse scrolled (464, 283) with delta (0, 0)
Screenshot: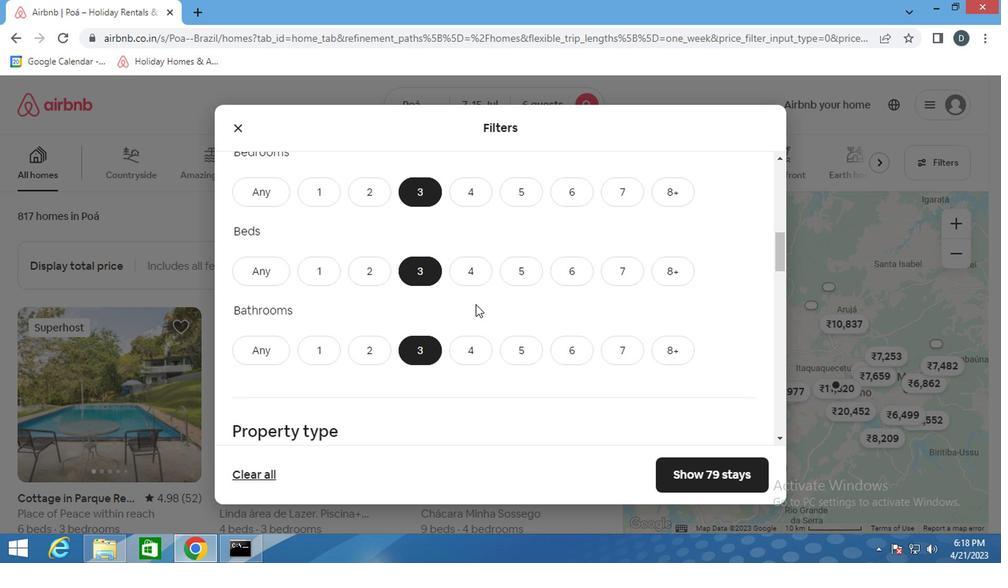 
Action: Mouse scrolled (464, 283) with delta (0, 0)
Screenshot: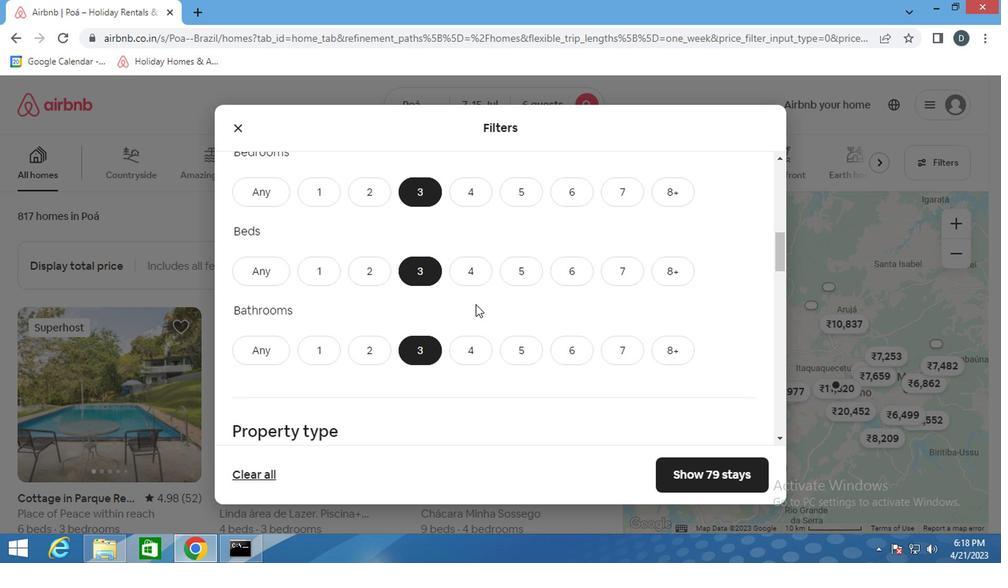 
Action: Mouse scrolled (464, 283) with delta (0, 0)
Screenshot: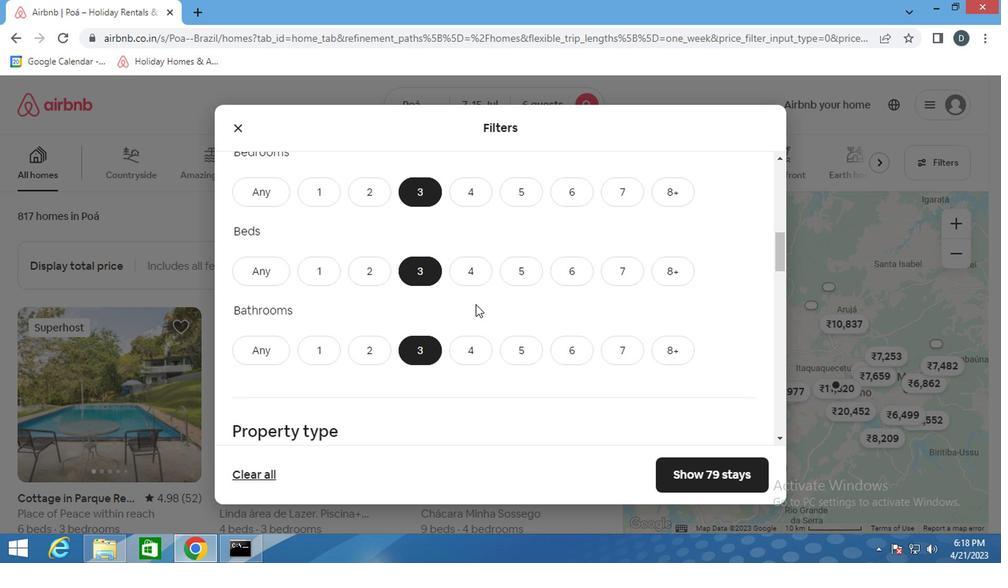 
Action: Mouse scrolled (464, 283) with delta (0, 0)
Screenshot: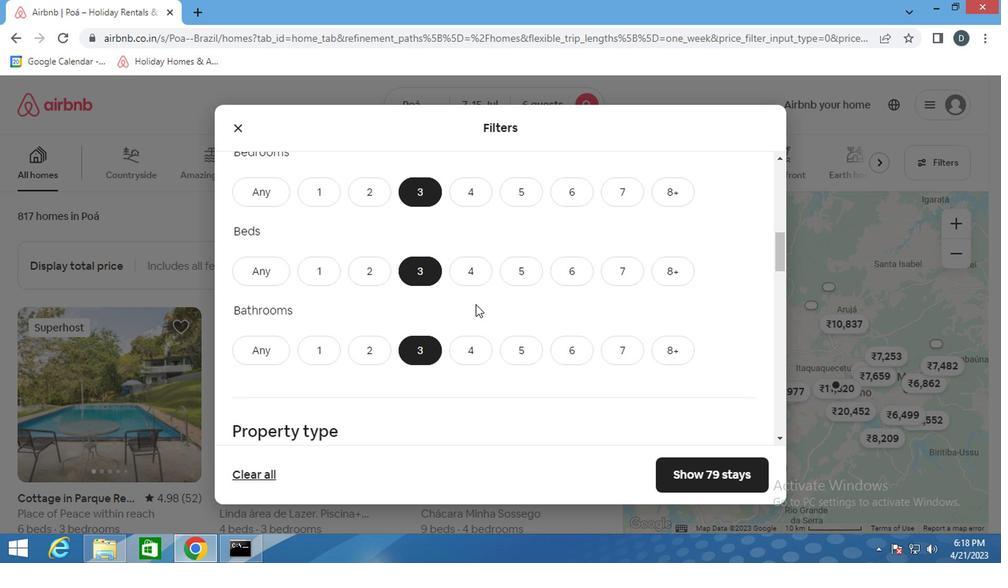 
Action: Mouse moved to (294, 224)
Screenshot: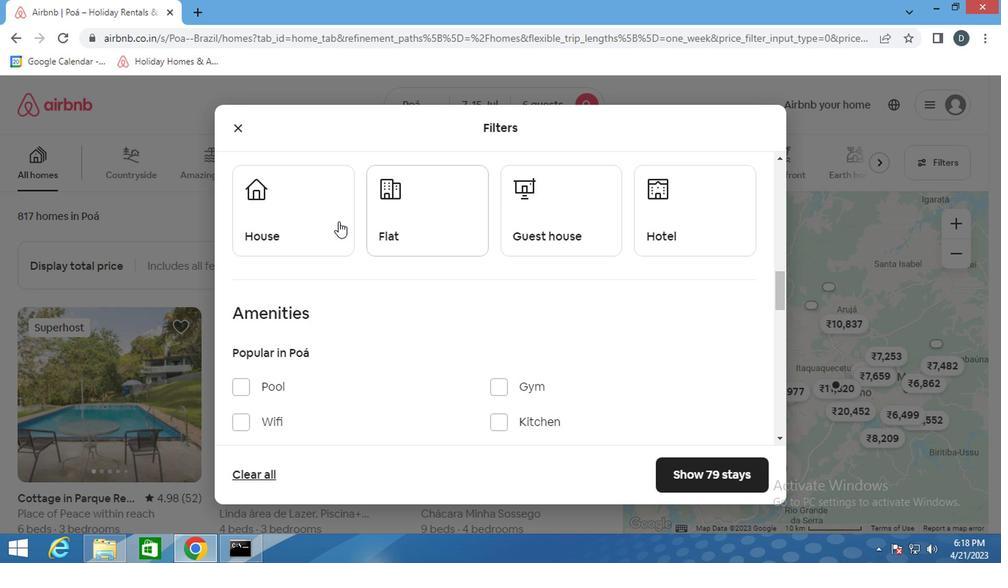 
Action: Mouse pressed left at (294, 224)
Screenshot: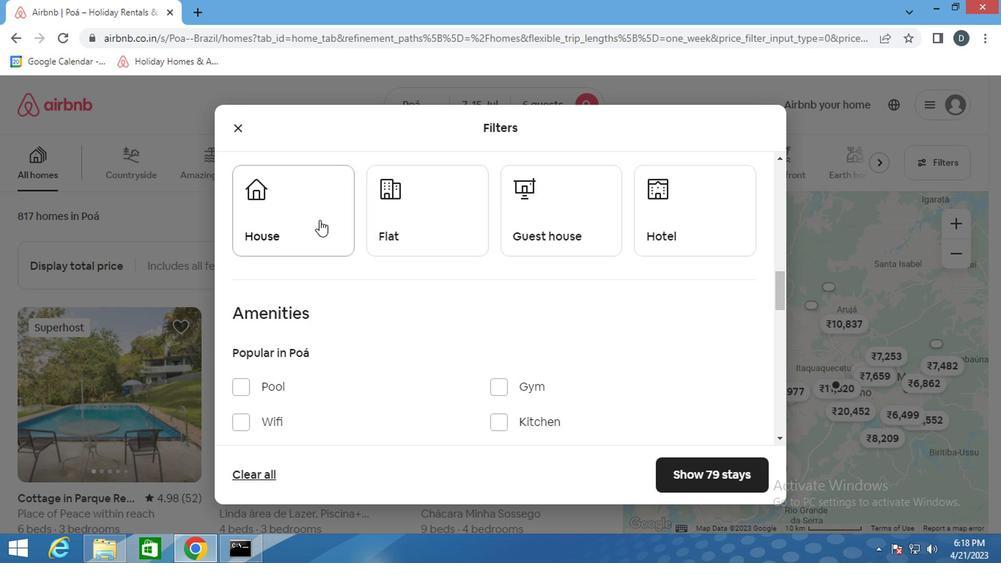
Action: Mouse moved to (380, 221)
Screenshot: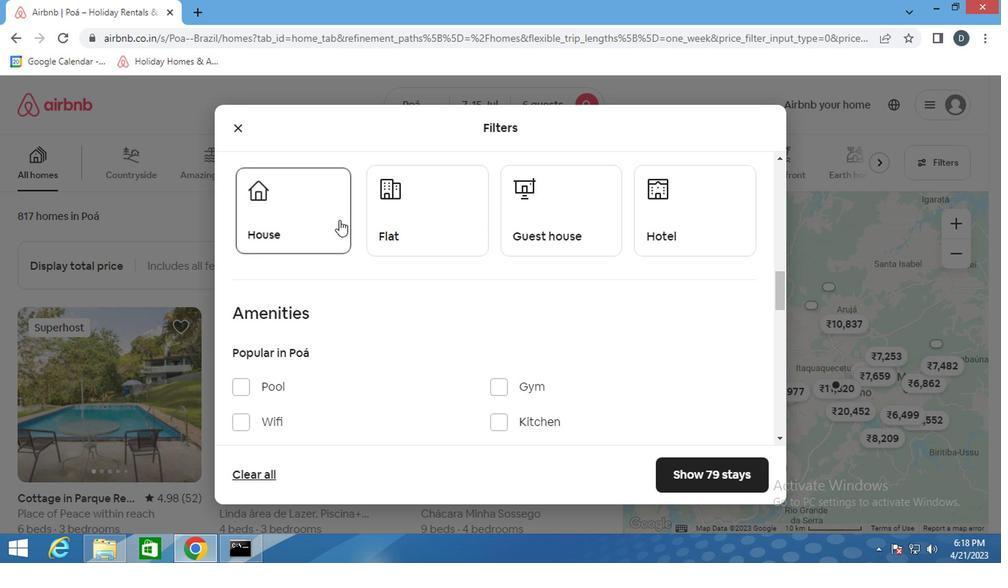 
Action: Mouse pressed left at (380, 221)
Screenshot: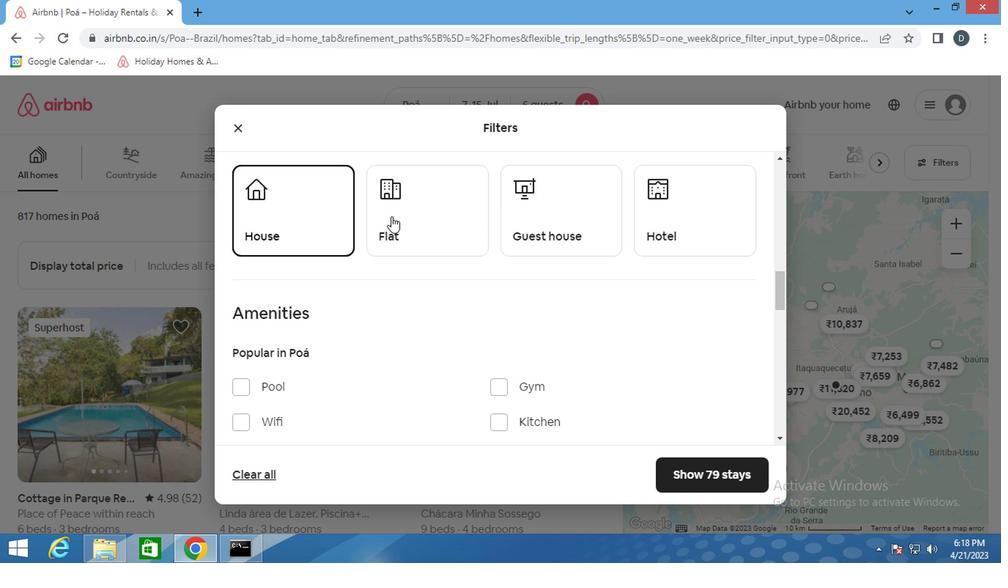 
Action: Mouse moved to (464, 218)
Screenshot: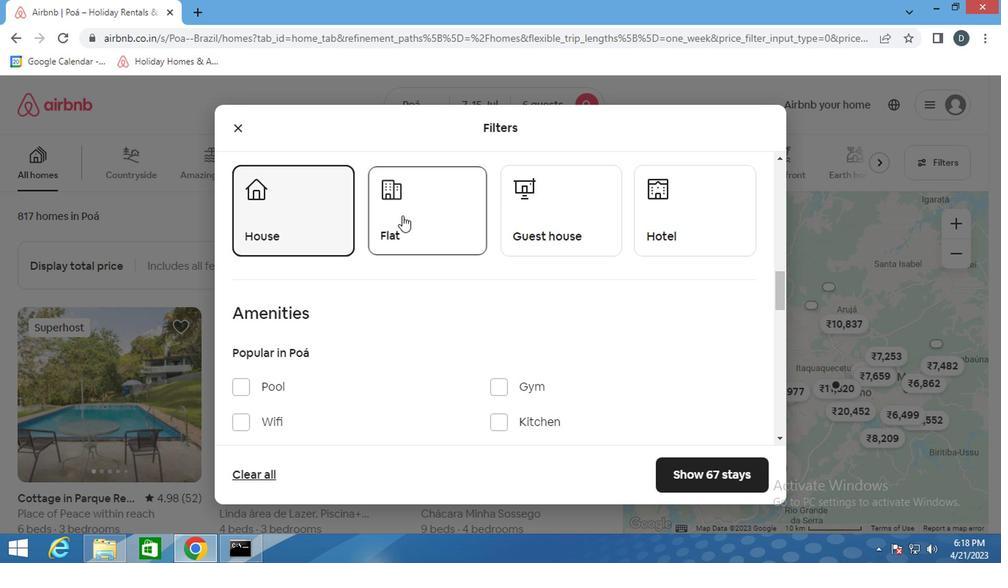 
Action: Mouse pressed left at (464, 218)
Screenshot: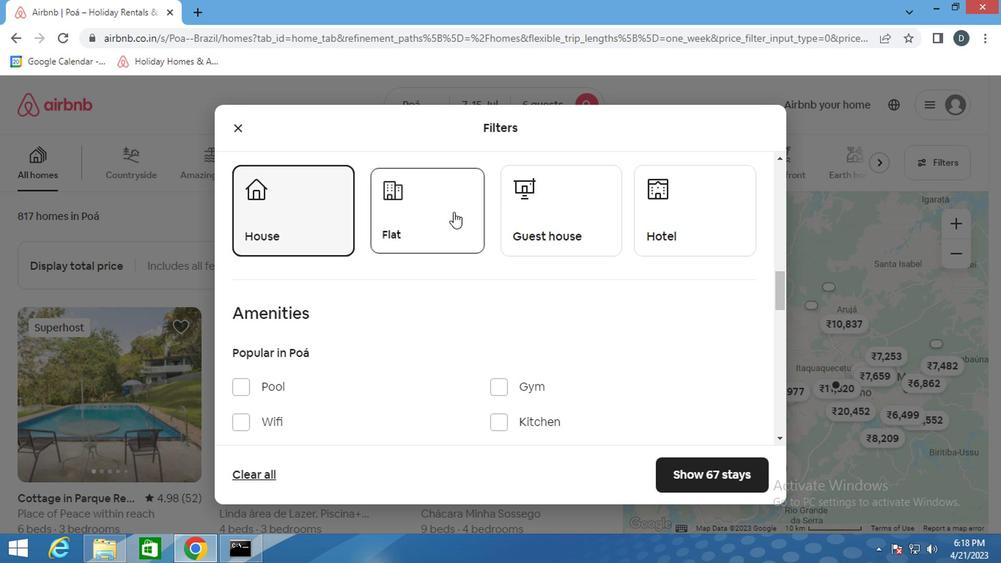 
Action: Mouse moved to (453, 215)
Screenshot: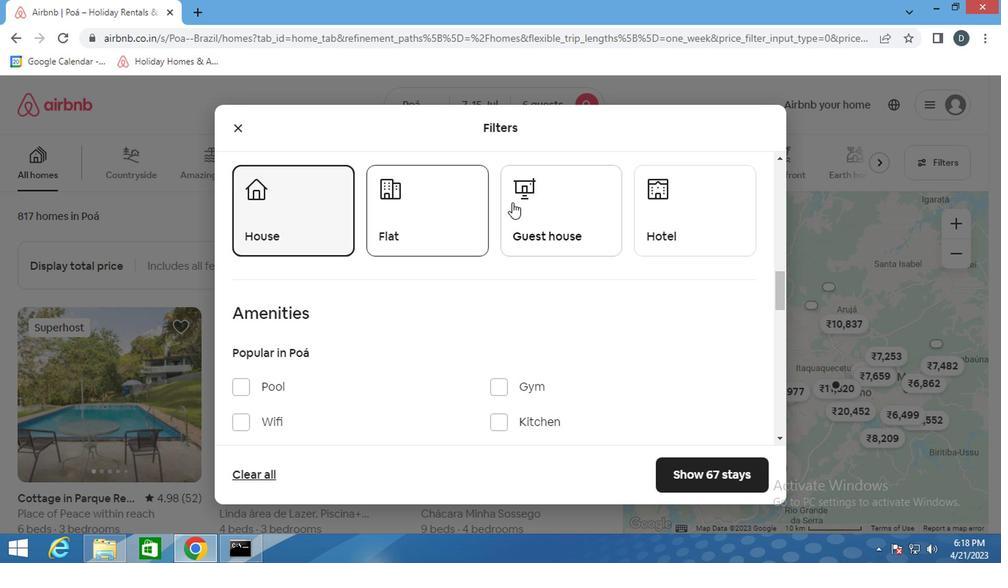 
Action: Mouse pressed left at (453, 215)
Screenshot: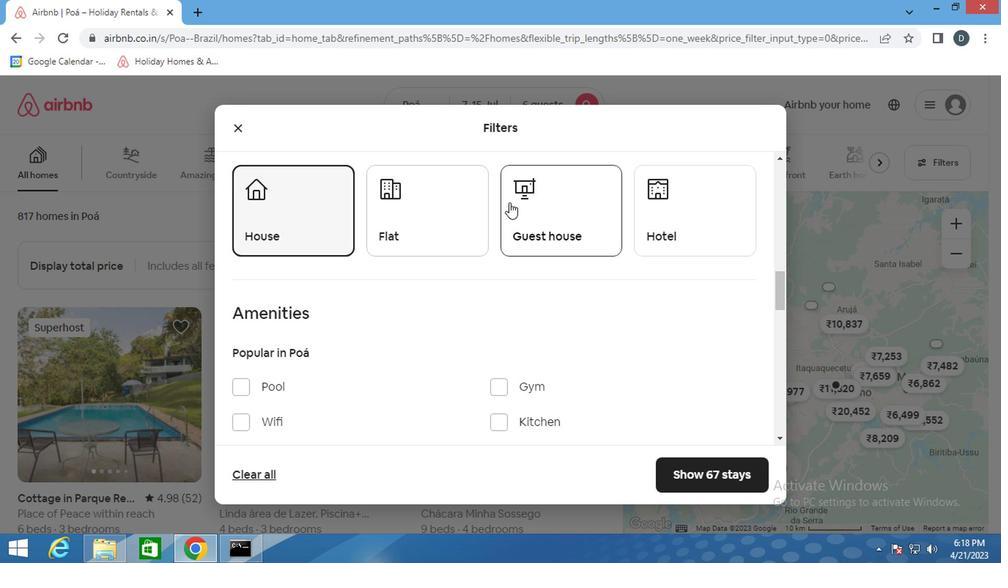 
Action: Mouse moved to (501, 210)
Screenshot: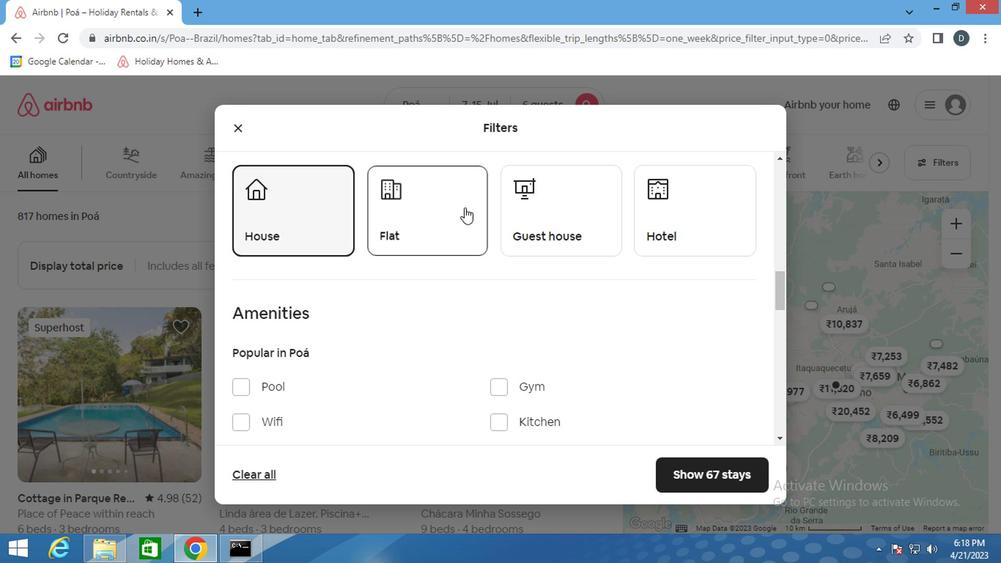 
Action: Mouse pressed left at (501, 210)
Screenshot: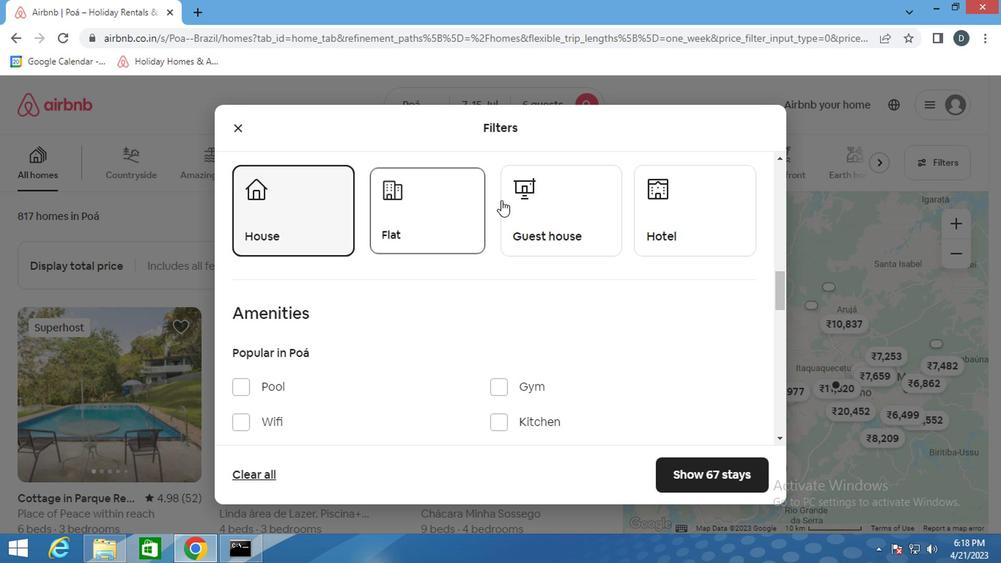 
Action: Mouse moved to (509, 305)
Screenshot: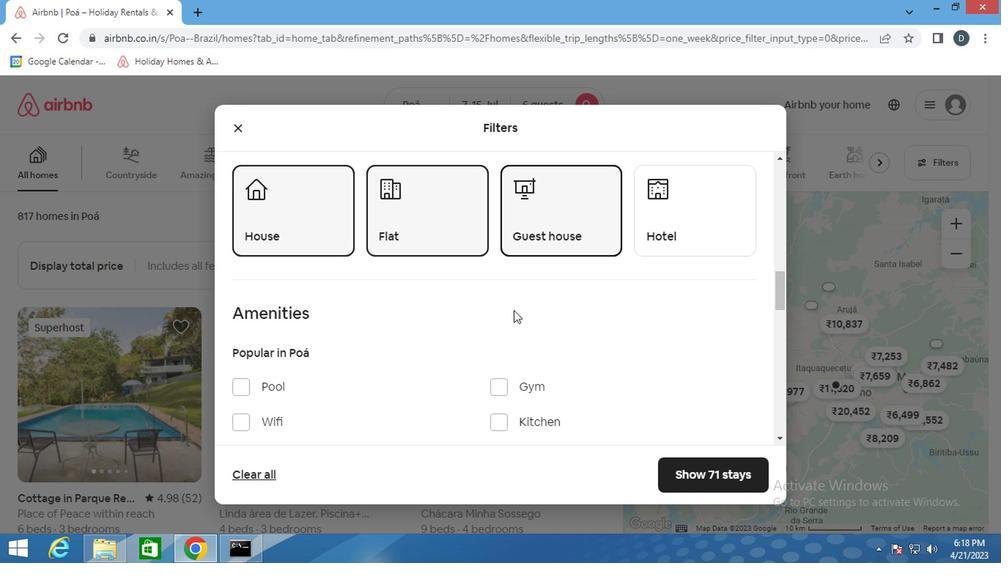 
Action: Mouse scrolled (509, 305) with delta (0, 0)
Screenshot: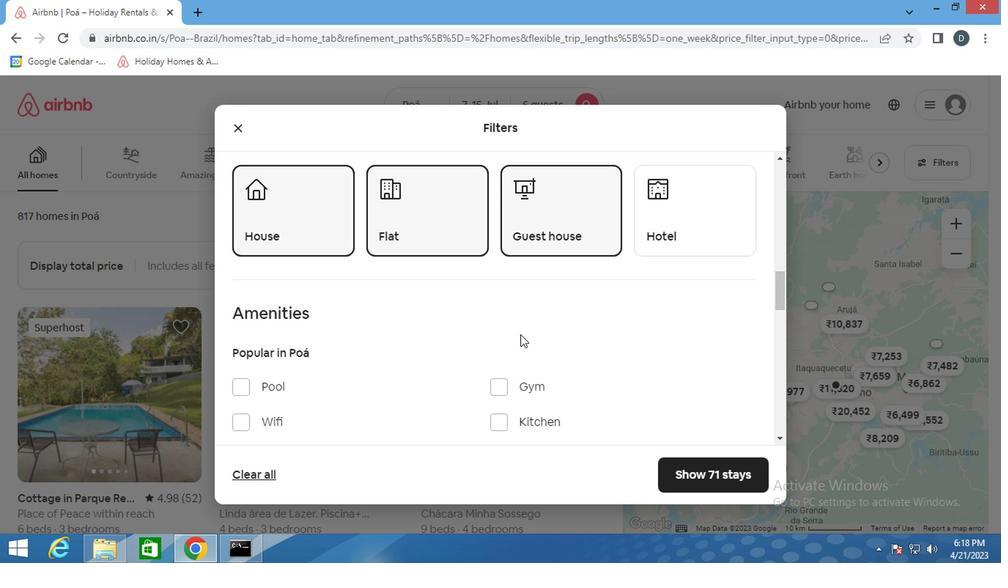 
Action: Mouse scrolled (509, 305) with delta (0, 0)
Screenshot: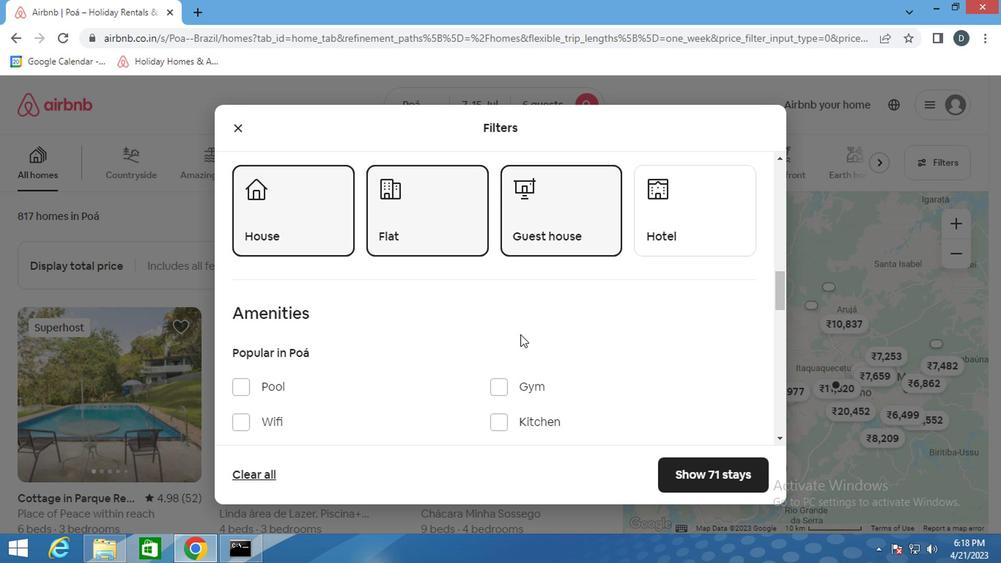
Action: Mouse moved to (510, 305)
Screenshot: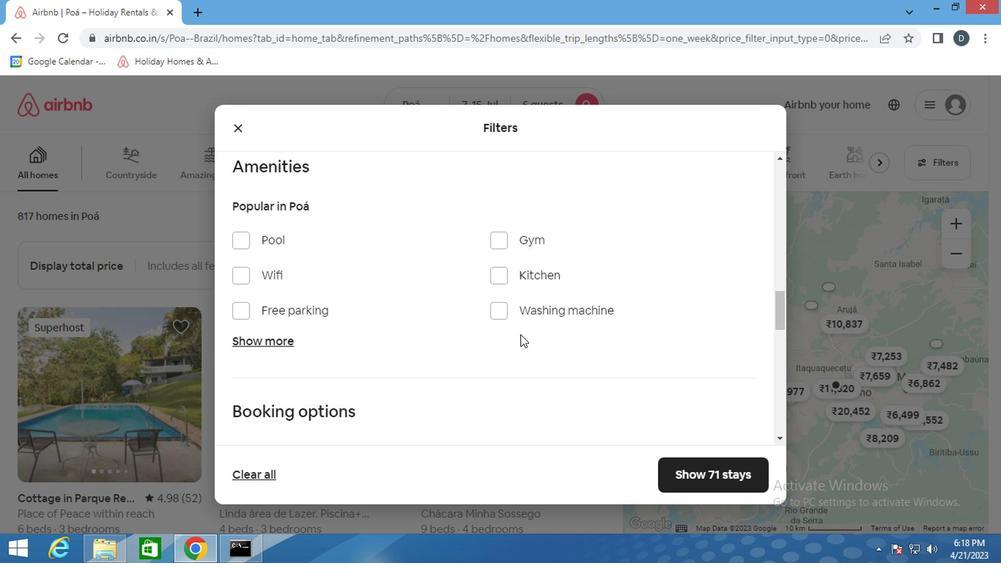 
Action: Mouse scrolled (510, 306) with delta (0, 0)
Screenshot: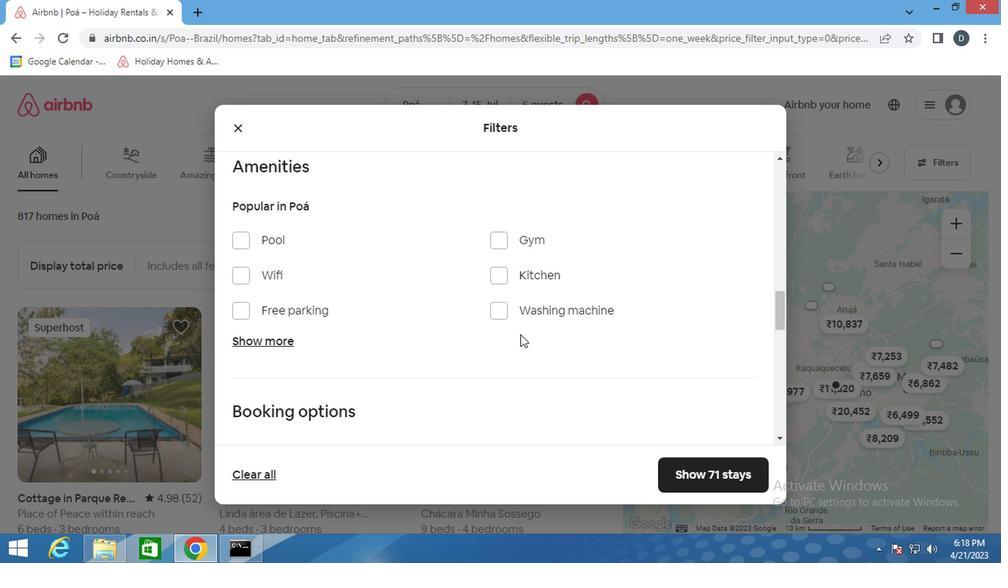 
Action: Mouse scrolled (510, 306) with delta (0, 0)
Screenshot: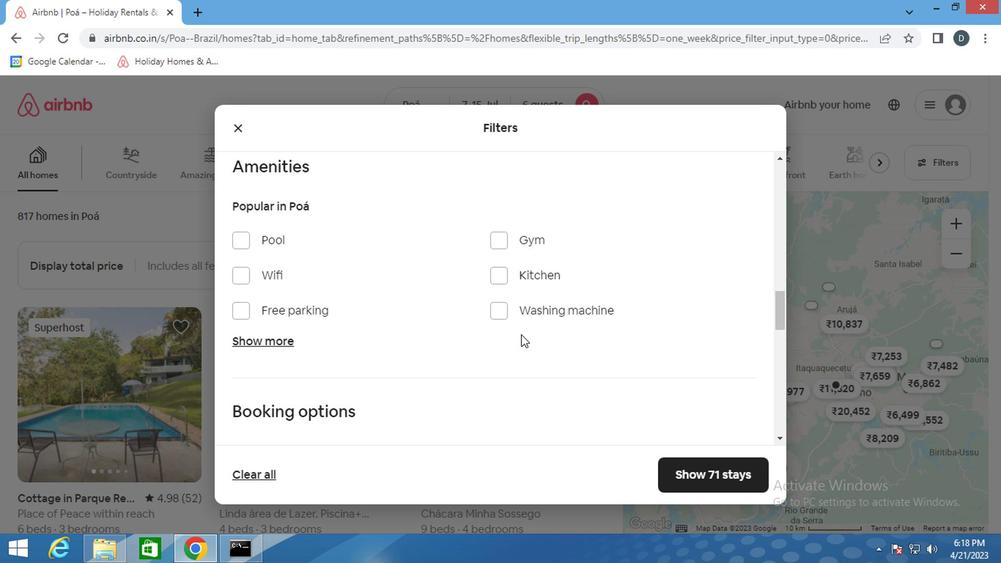 
Action: Mouse scrolled (510, 305) with delta (0, 0)
Screenshot: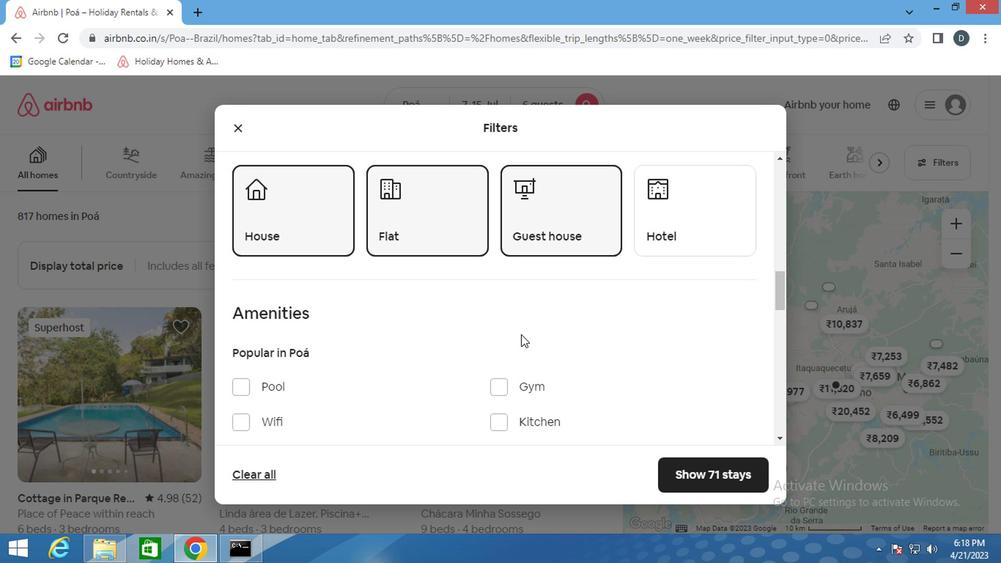 
Action: Mouse scrolled (510, 305) with delta (0, 0)
Screenshot: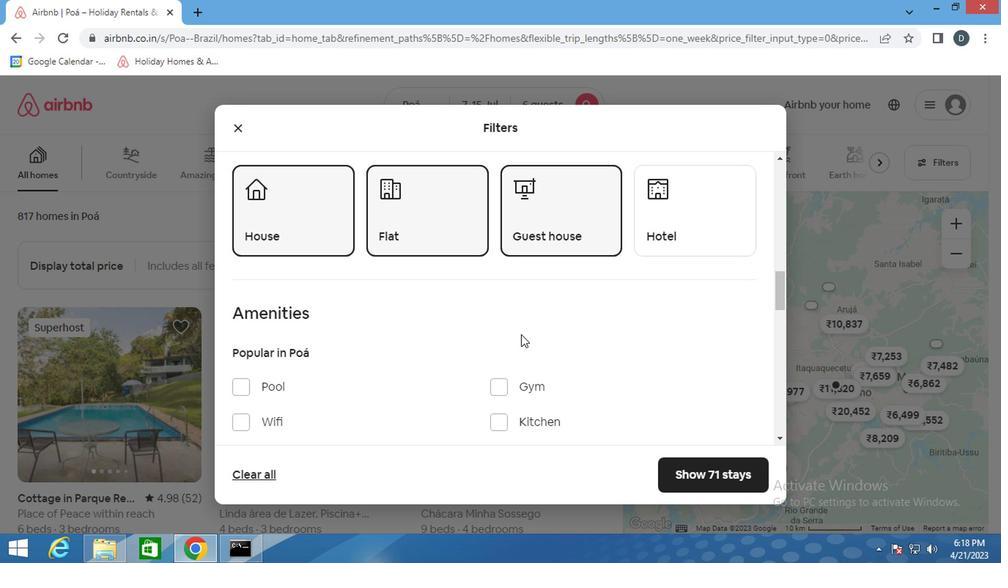 
Action: Mouse scrolled (510, 305) with delta (0, 0)
Screenshot: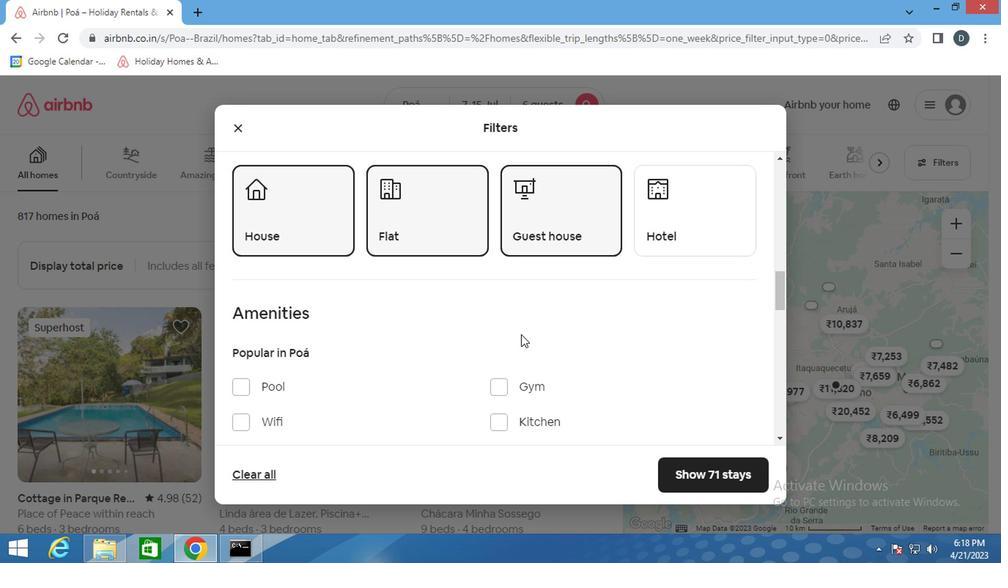 
Action: Mouse scrolled (510, 305) with delta (0, 0)
Screenshot: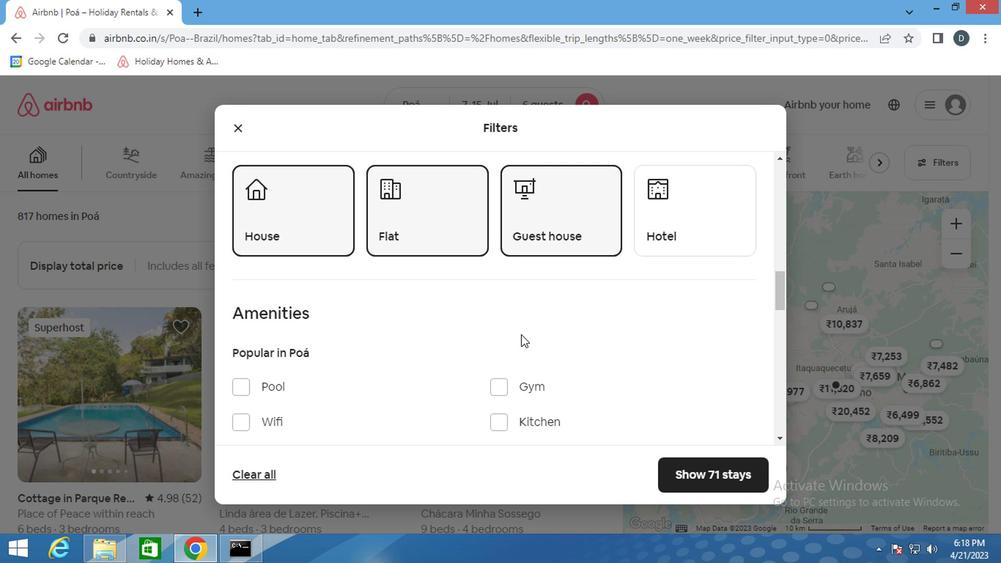 
Action: Mouse scrolled (510, 305) with delta (0, 0)
Screenshot: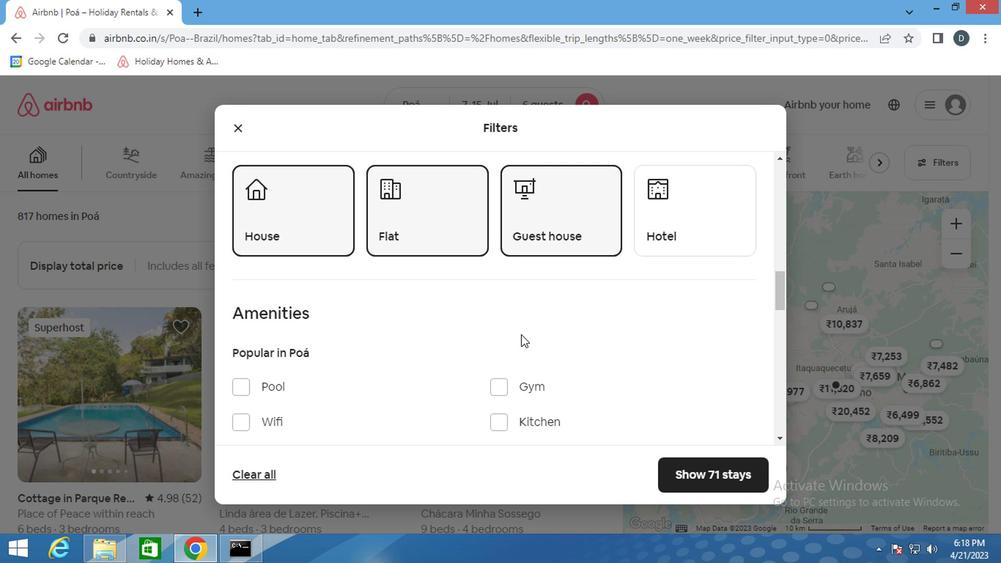 
Action: Mouse moved to (728, 278)
Screenshot: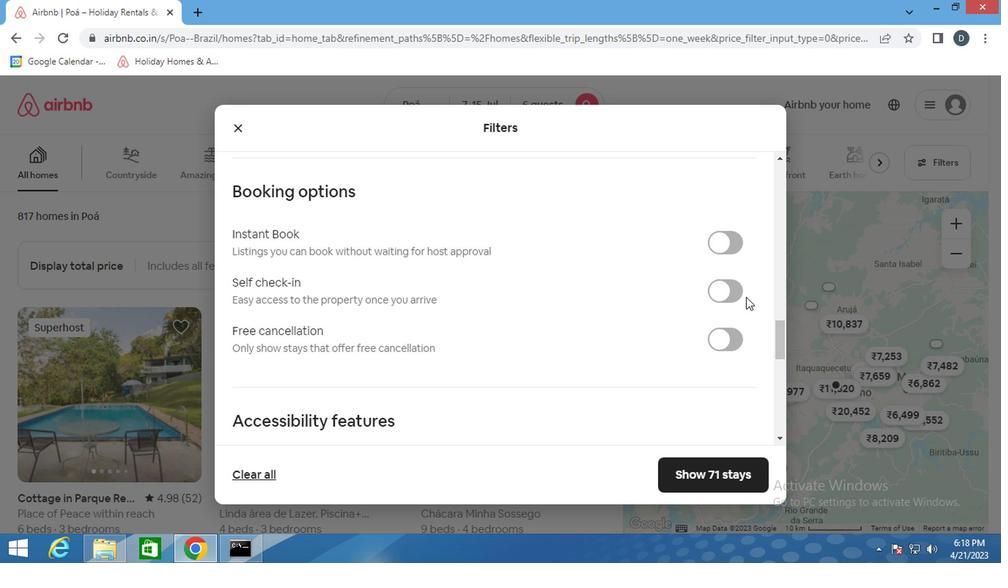 
Action: Mouse pressed left at (728, 278)
Screenshot: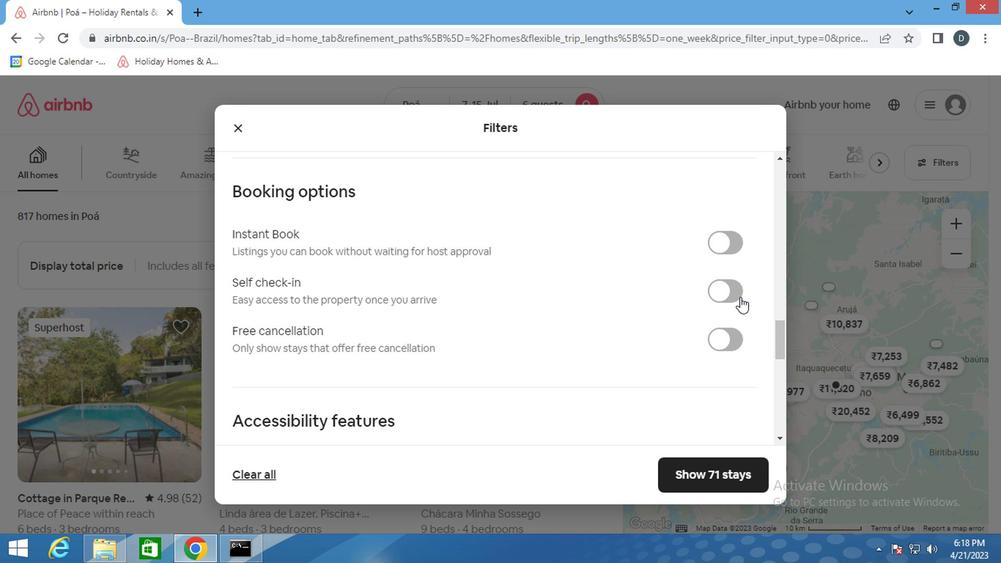 
Action: Mouse moved to (599, 286)
Screenshot: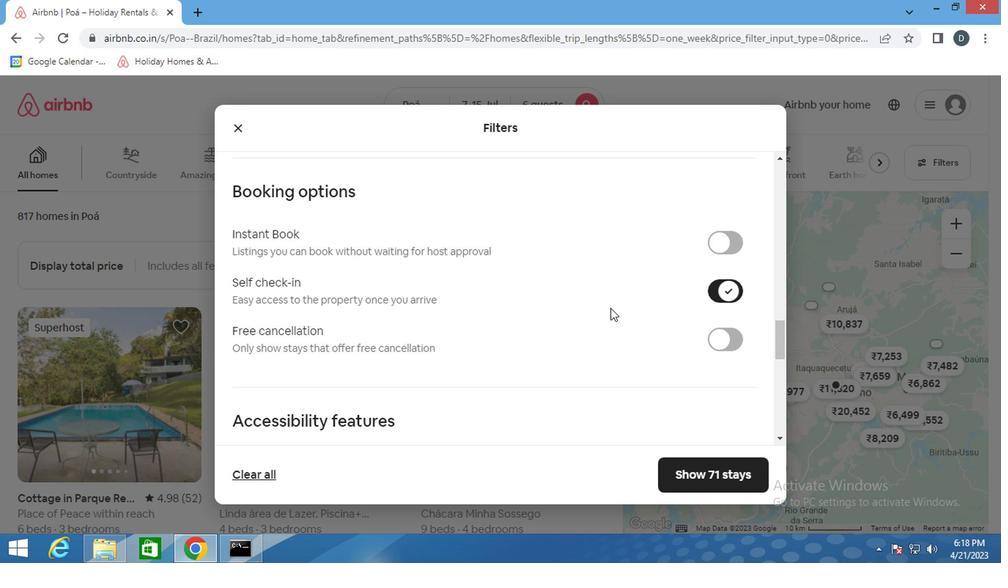 
Action: Mouse scrolled (599, 286) with delta (0, 0)
Screenshot: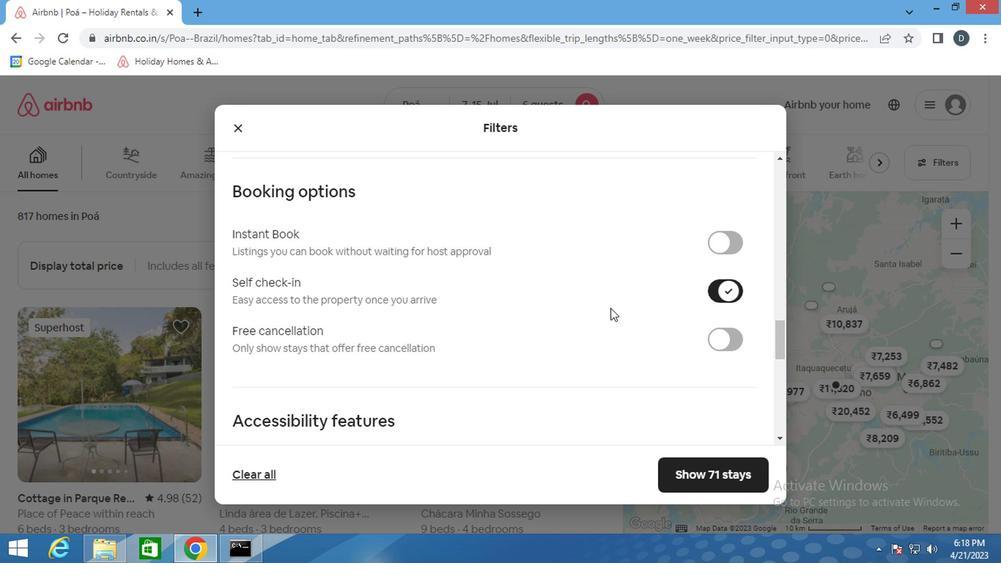
Action: Mouse scrolled (599, 286) with delta (0, 0)
Screenshot: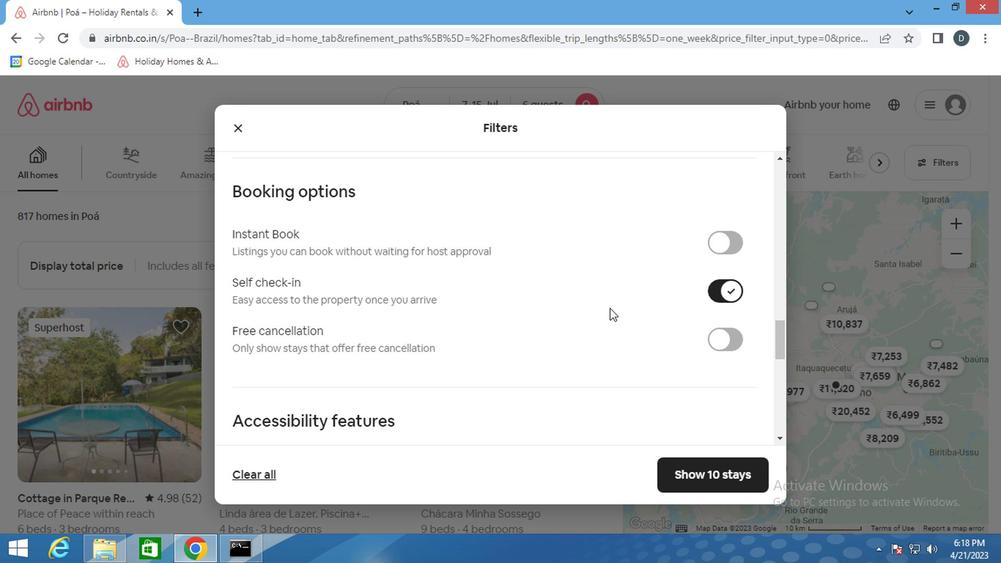
Action: Mouse scrolled (599, 286) with delta (0, 0)
Screenshot: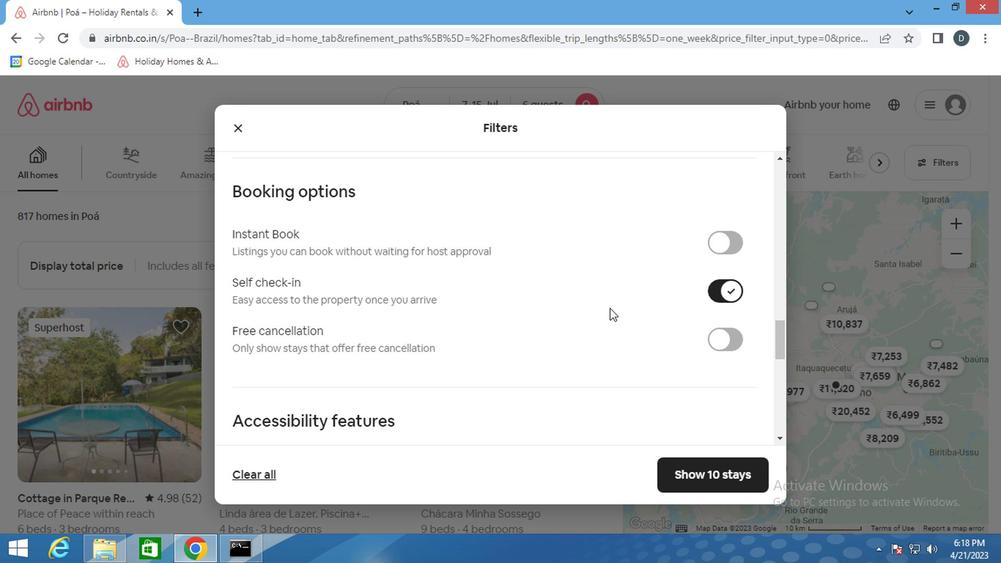 
Action: Mouse scrolled (599, 286) with delta (0, 0)
Screenshot: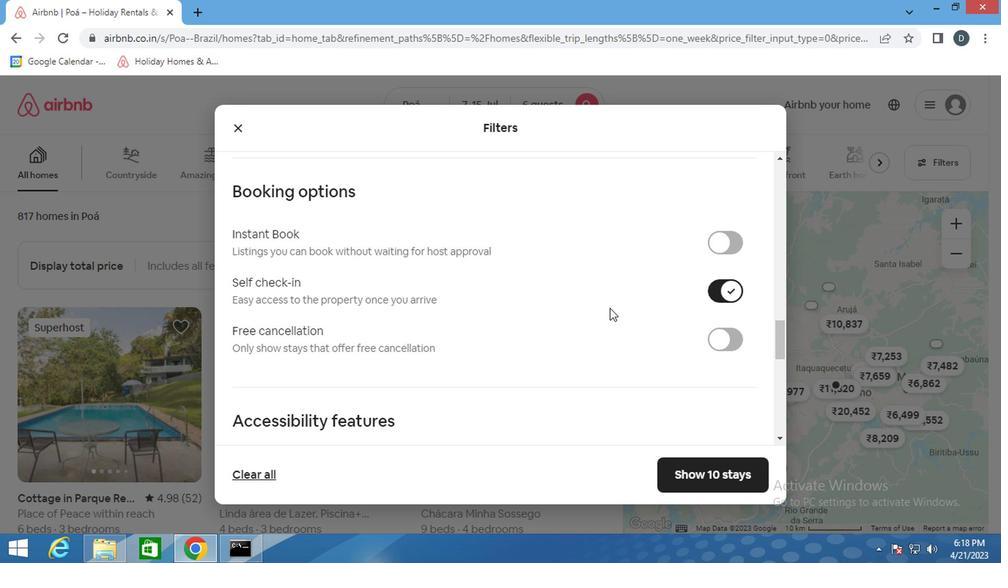 
Action: Mouse scrolled (599, 286) with delta (0, 0)
Screenshot: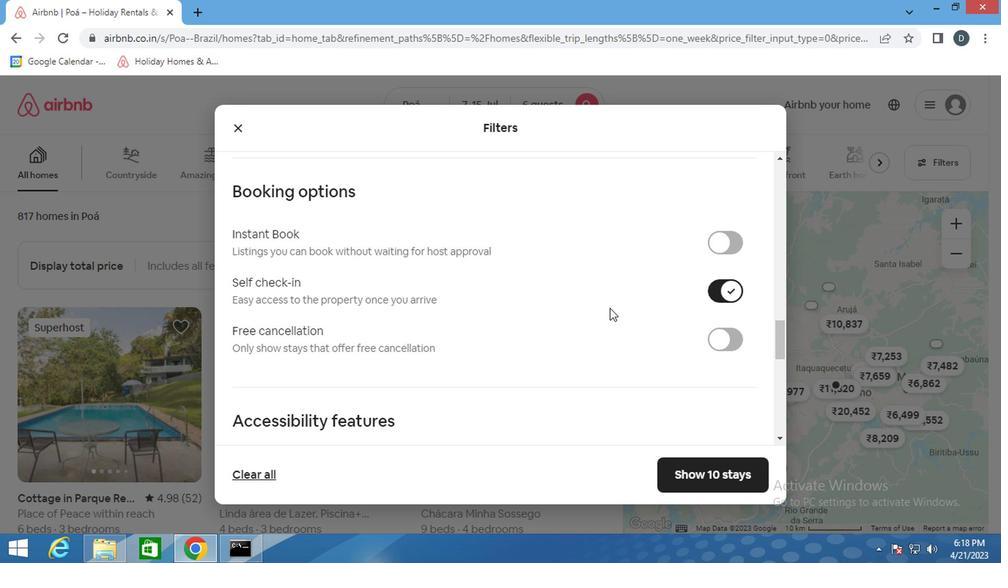 
Action: Mouse scrolled (599, 286) with delta (0, 0)
Screenshot: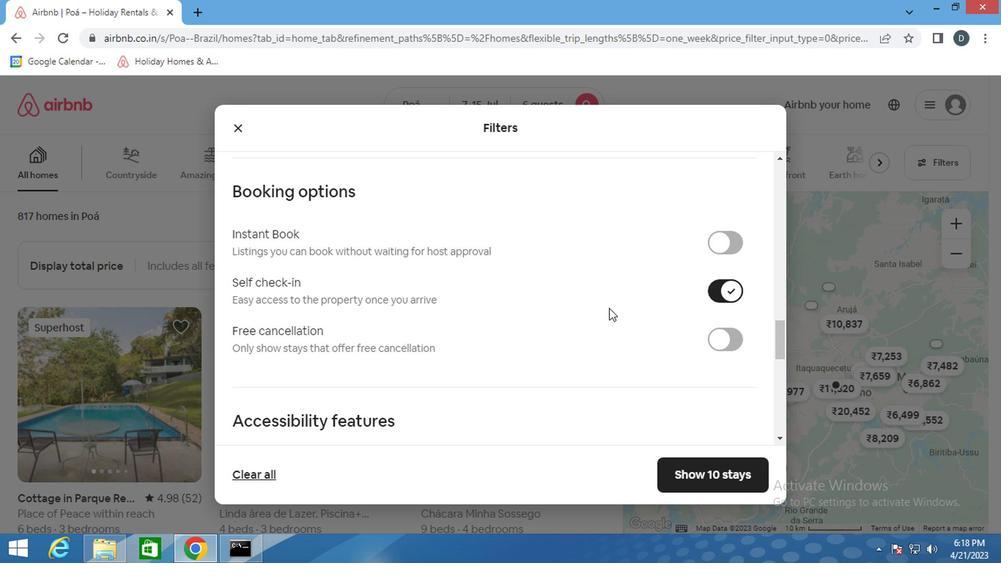 
Action: Mouse moved to (478, 282)
Screenshot: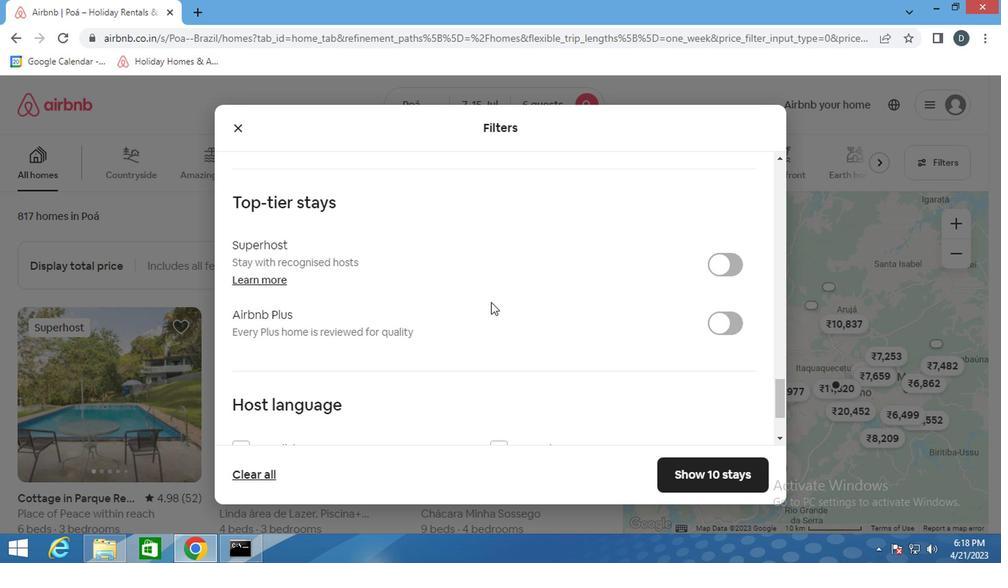 
Action: Mouse scrolled (478, 282) with delta (0, 0)
Screenshot: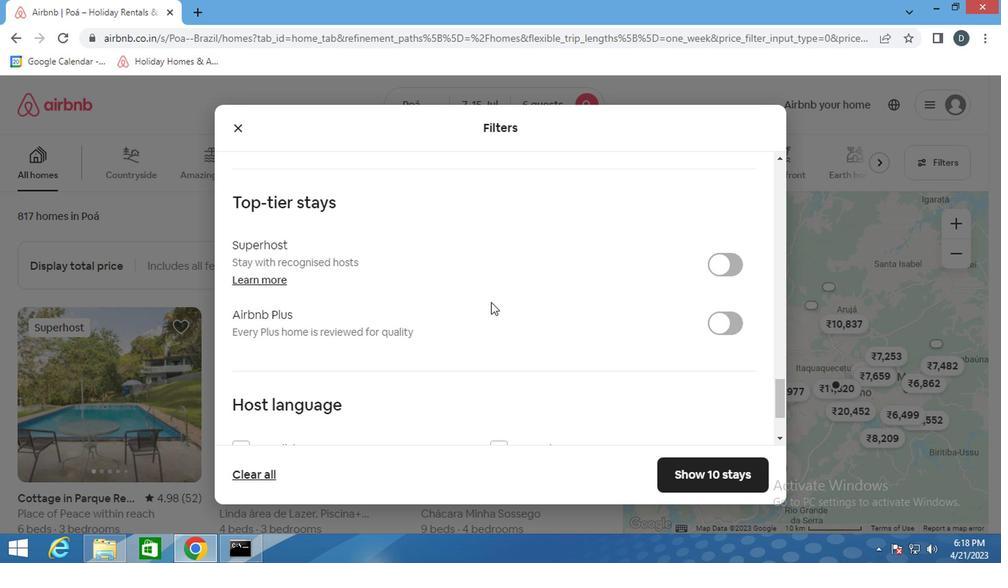 
Action: Mouse scrolled (478, 282) with delta (0, 0)
Screenshot: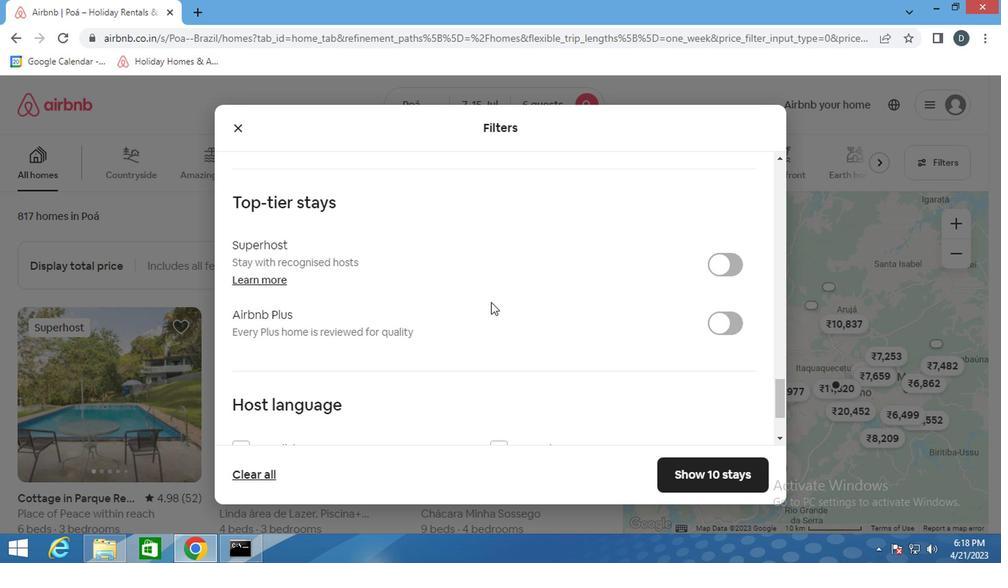 
Action: Mouse scrolled (478, 282) with delta (0, 0)
Screenshot: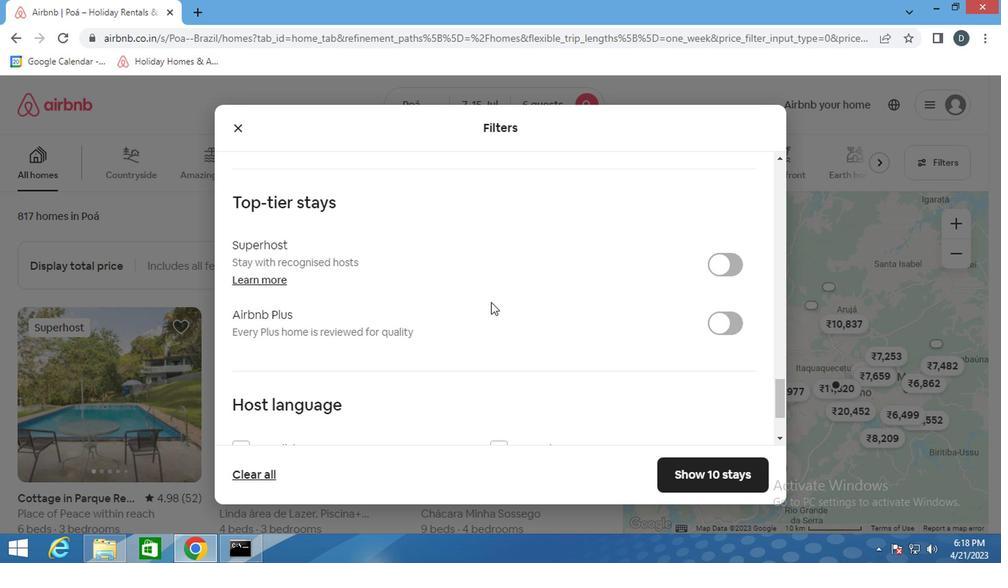 
Action: Mouse scrolled (478, 282) with delta (0, 0)
Screenshot: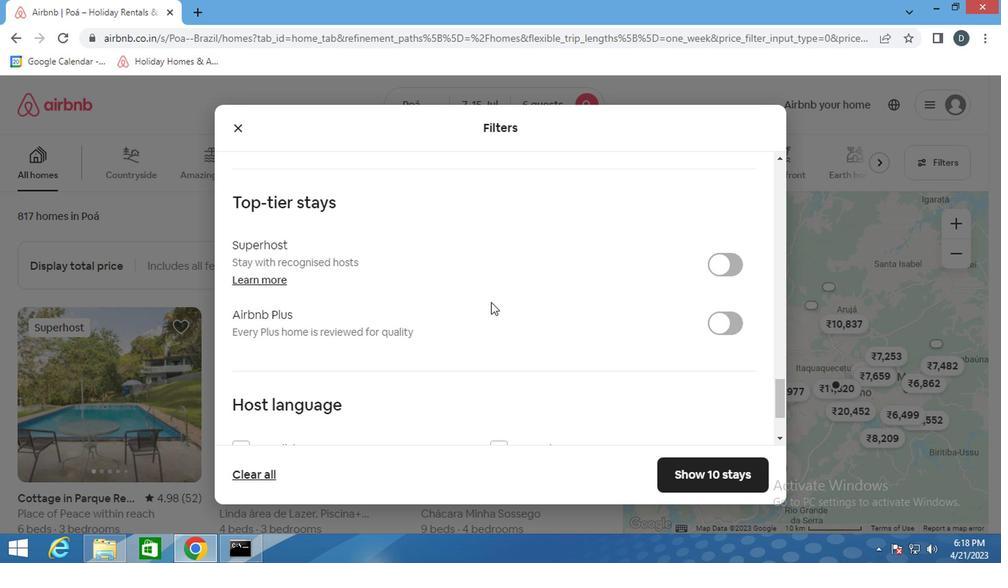 
Action: Mouse scrolled (478, 282) with delta (0, 0)
Screenshot: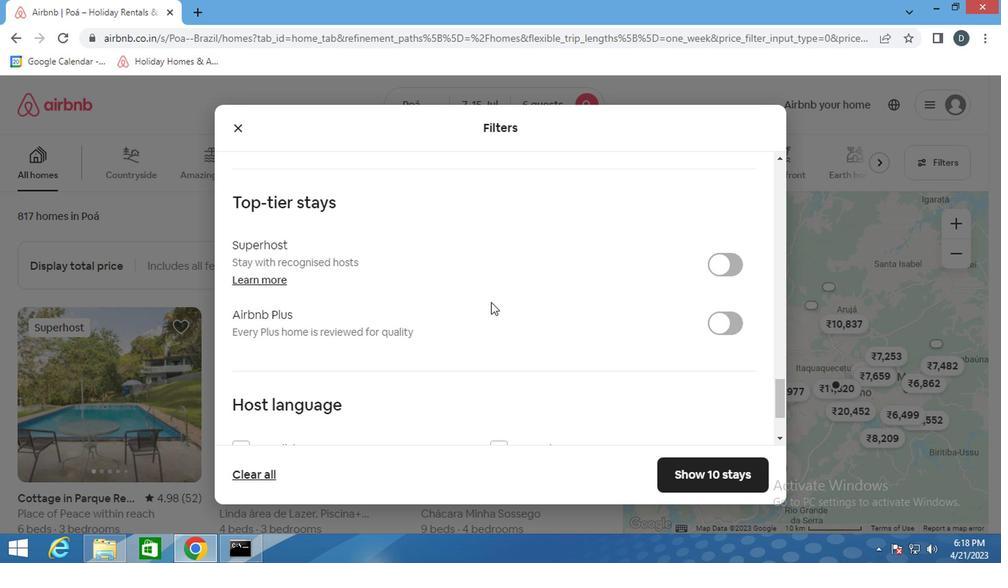 
Action: Mouse scrolled (478, 282) with delta (0, 0)
Screenshot: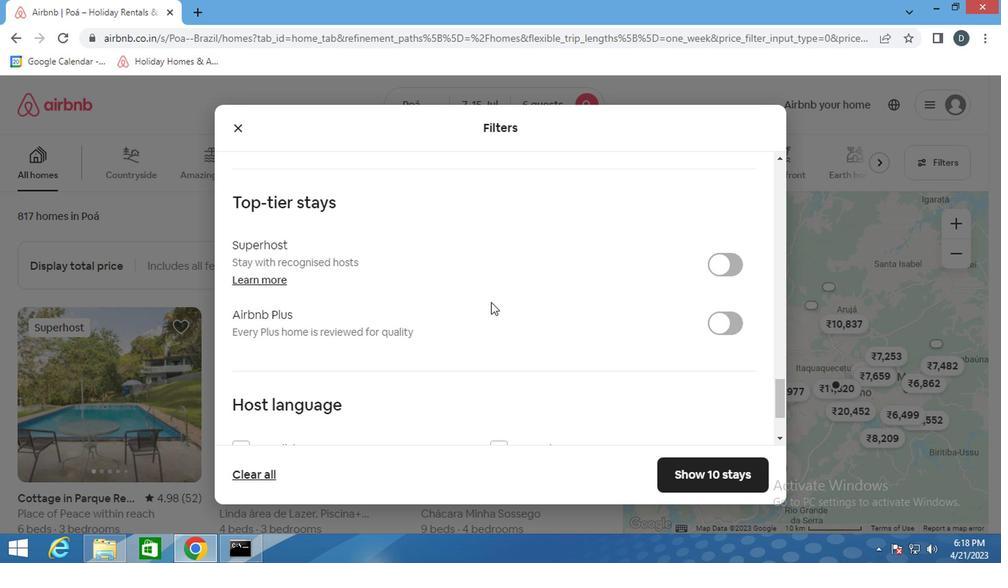 
Action: Mouse moved to (257, 357)
Screenshot: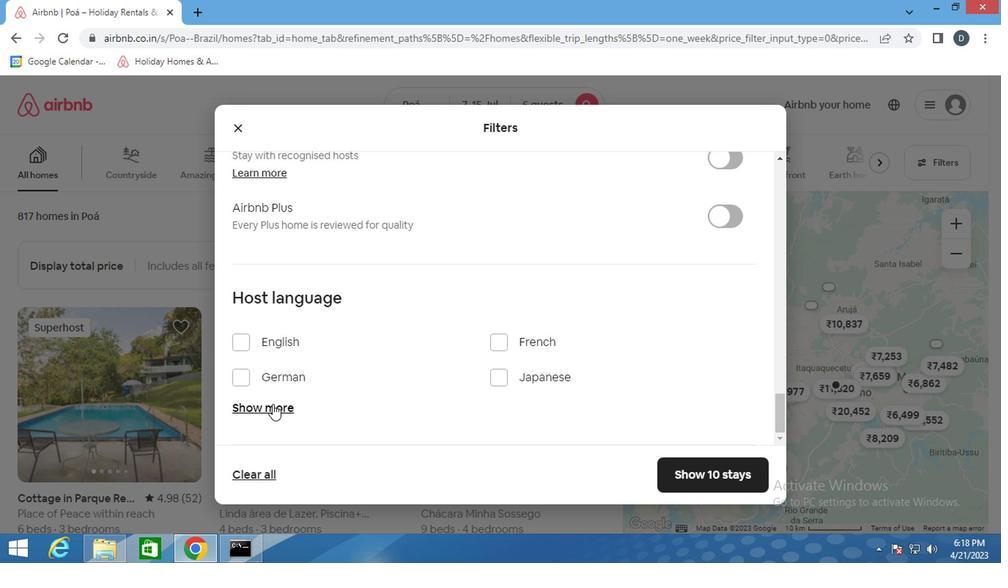 
Action: Mouse pressed left at (257, 357)
Screenshot: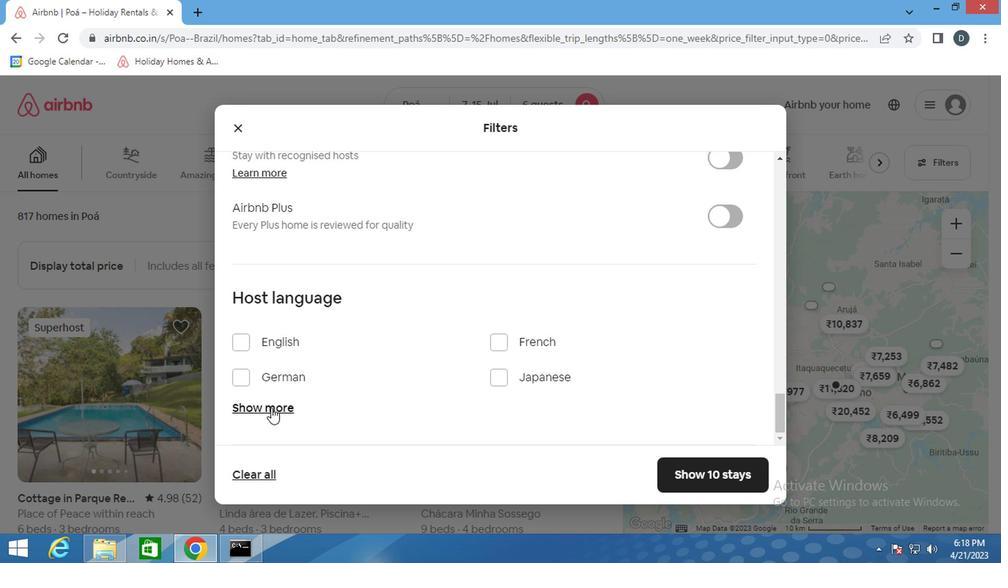 
Action: Mouse moved to (391, 322)
Screenshot: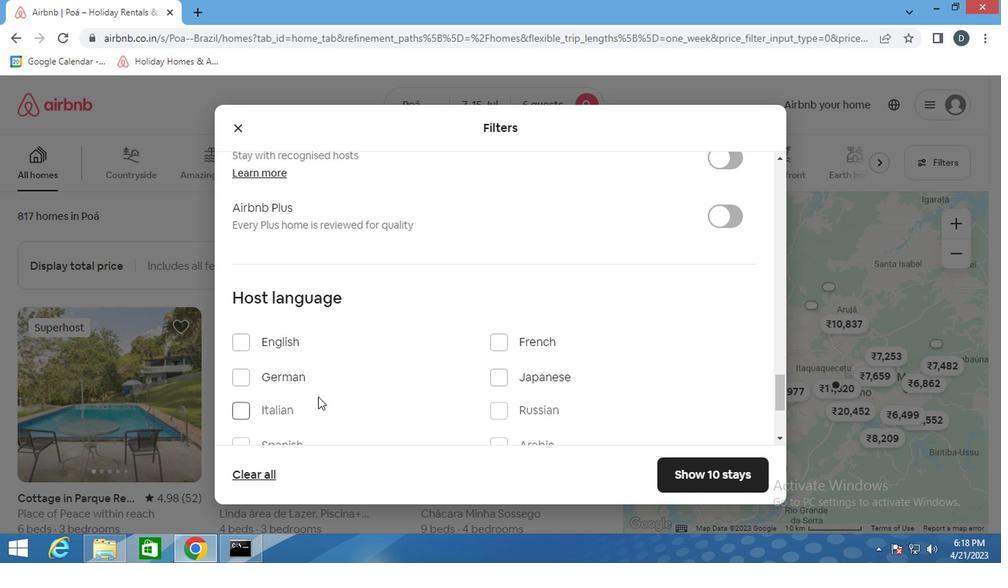 
Action: Mouse scrolled (391, 321) with delta (0, 0)
Screenshot: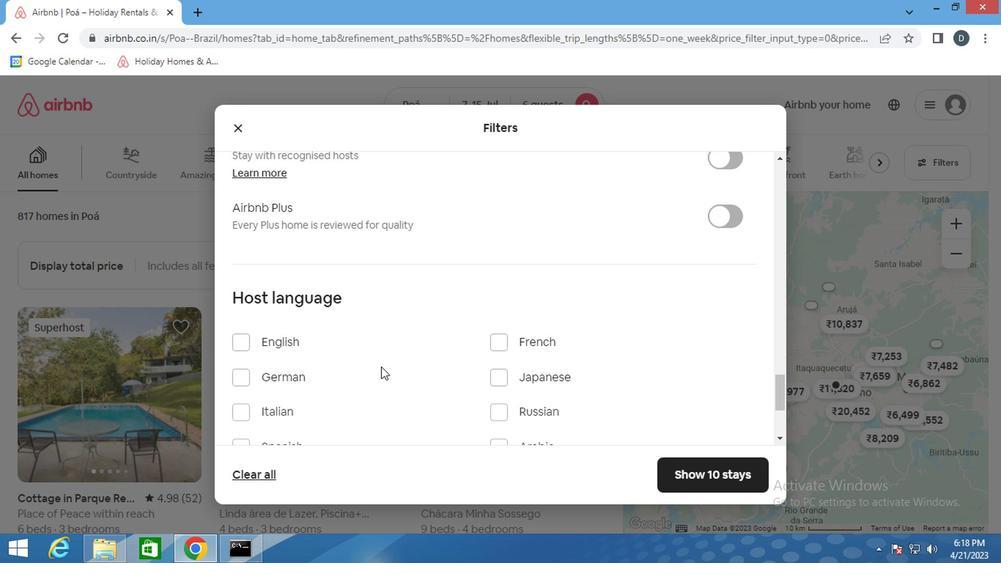 
Action: Mouse moved to (539, 312)
Screenshot: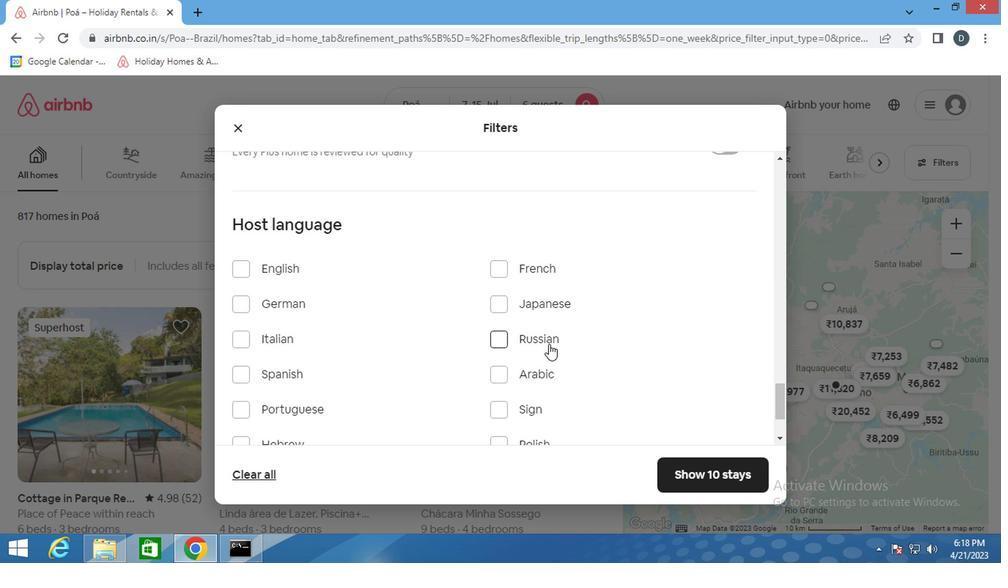
Action: Mouse scrolled (539, 311) with delta (0, 0)
Screenshot: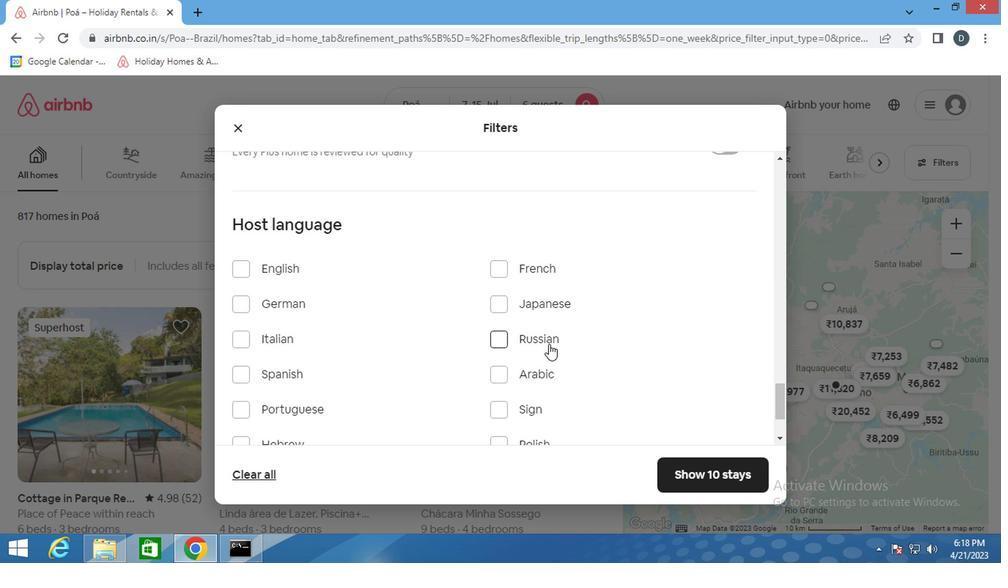
Action: Mouse moved to (539, 312)
Screenshot: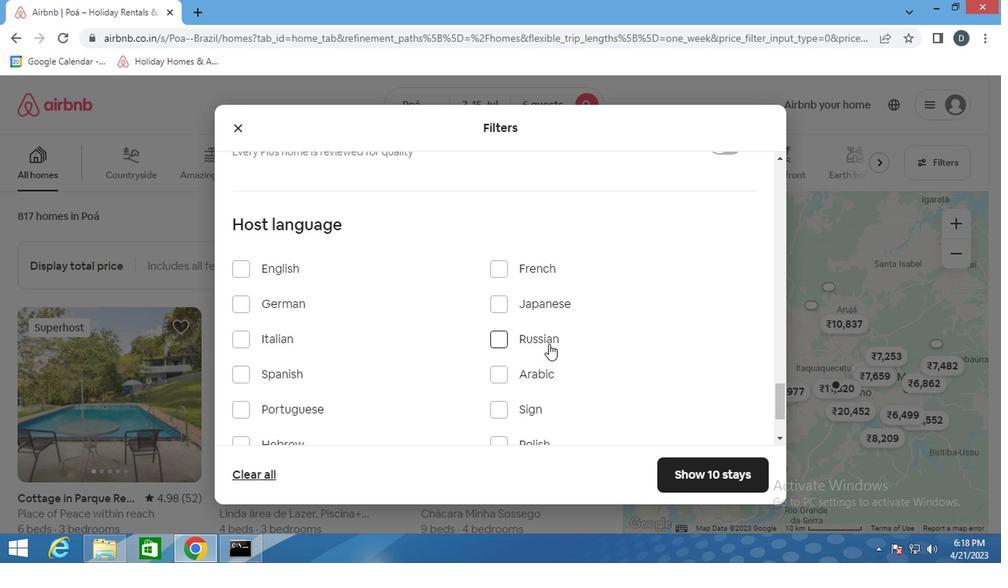 
Action: Mouse scrolled (539, 311) with delta (0, 0)
Screenshot: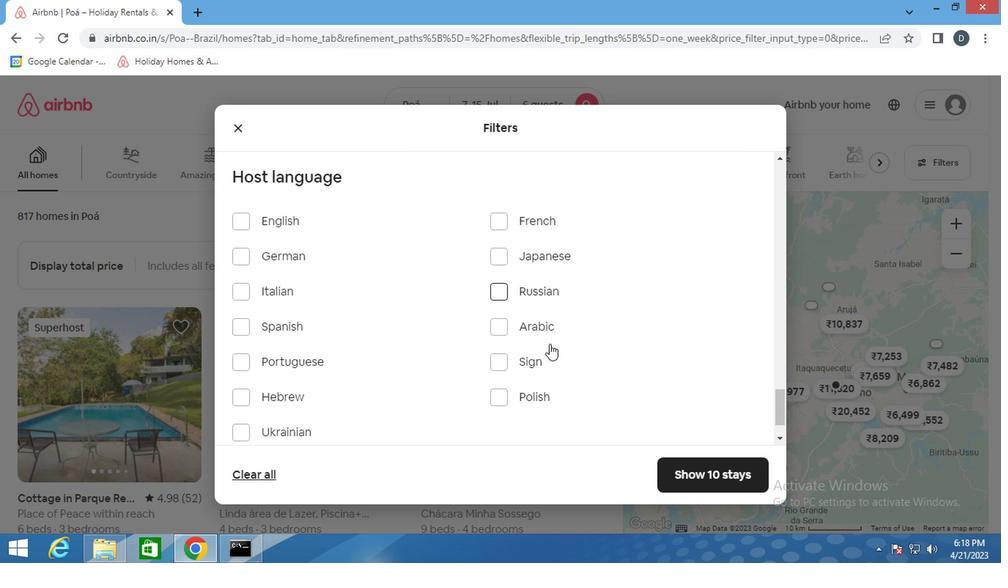 
Action: Mouse moved to (228, 262)
Screenshot: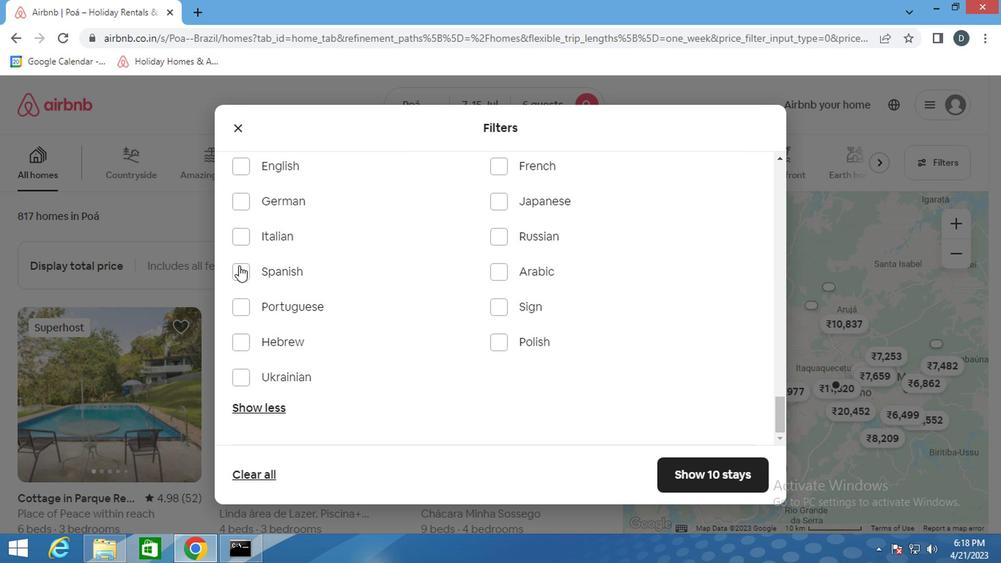 
Action: Mouse pressed left at (228, 262)
Screenshot: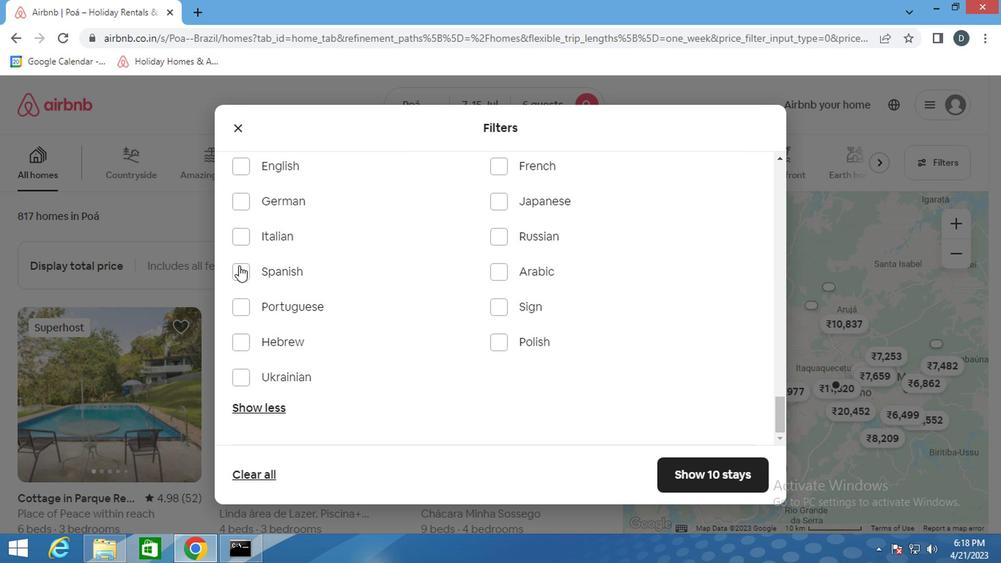 
Action: Mouse moved to (736, 407)
Screenshot: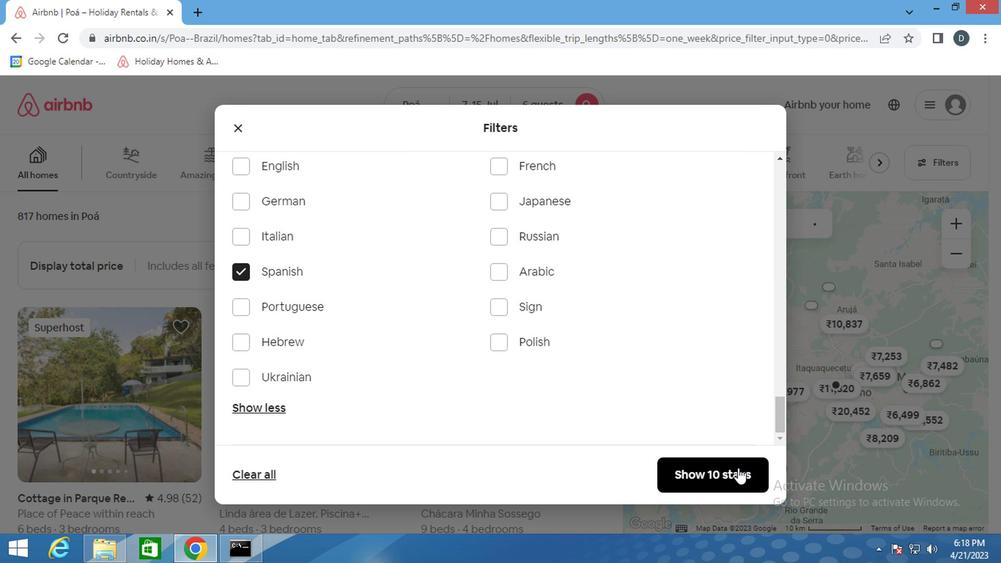 
Action: Mouse pressed left at (736, 407)
Screenshot: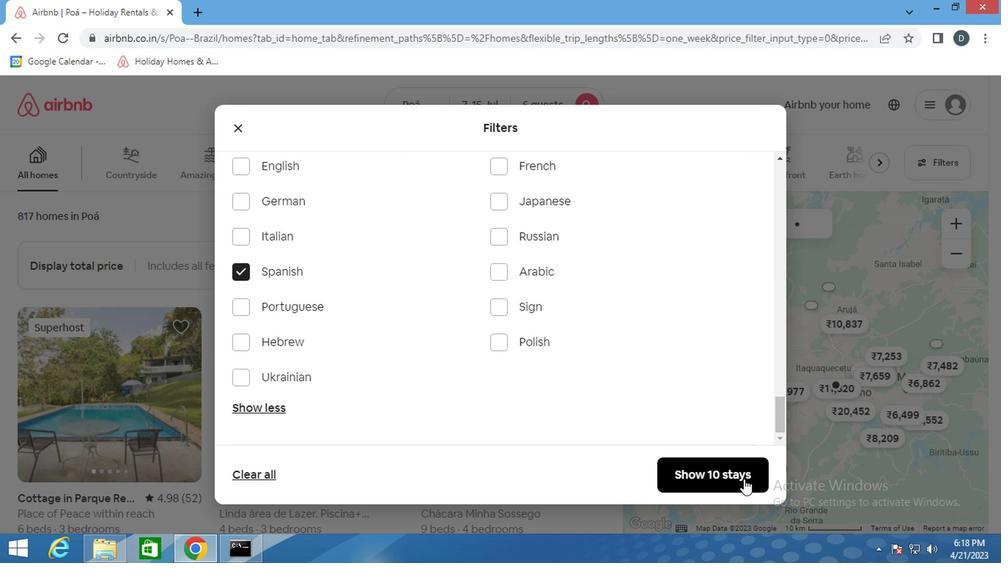 
Action: Mouse moved to (609, 282)
Screenshot: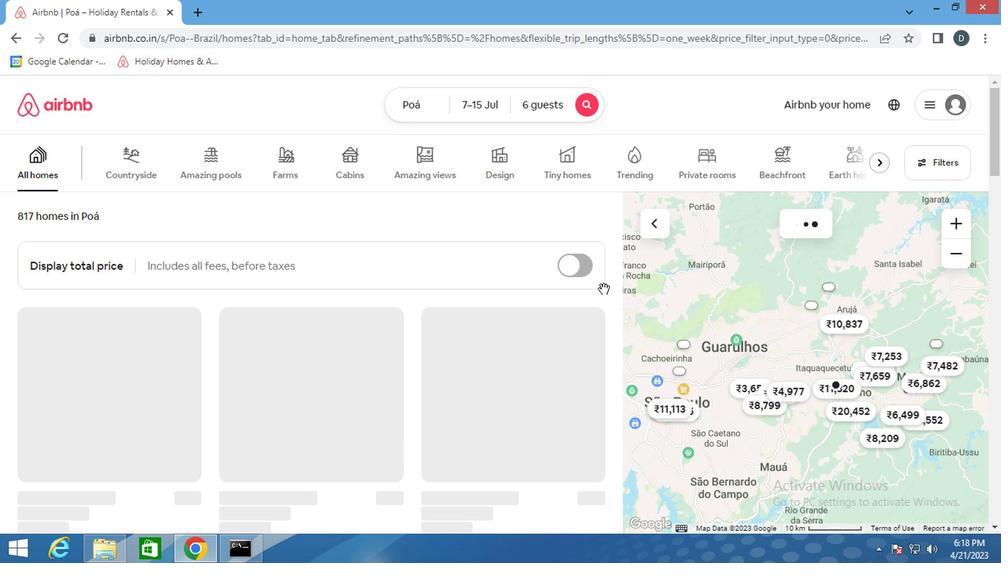 
